 Task: Open Card Employee Safety Program in Board Website Content to Workspace App Development and add a team member Softage.1@softage.net, a label Blue, a checklist Event Sponsorship, an attachment from your computer, a color Blue and finally, add a card description 'Plan and execute company team-building retreat with a focus on personal growth' and a comment 'Given the potential impact of this task on our company competitive position, let us ensure that we approach it with a sense of strategic thinking and planning.'. Add a start date 'Jan 01, 1900' with a due date 'Jan 08, 1900'
Action: Mouse moved to (74, 350)
Screenshot: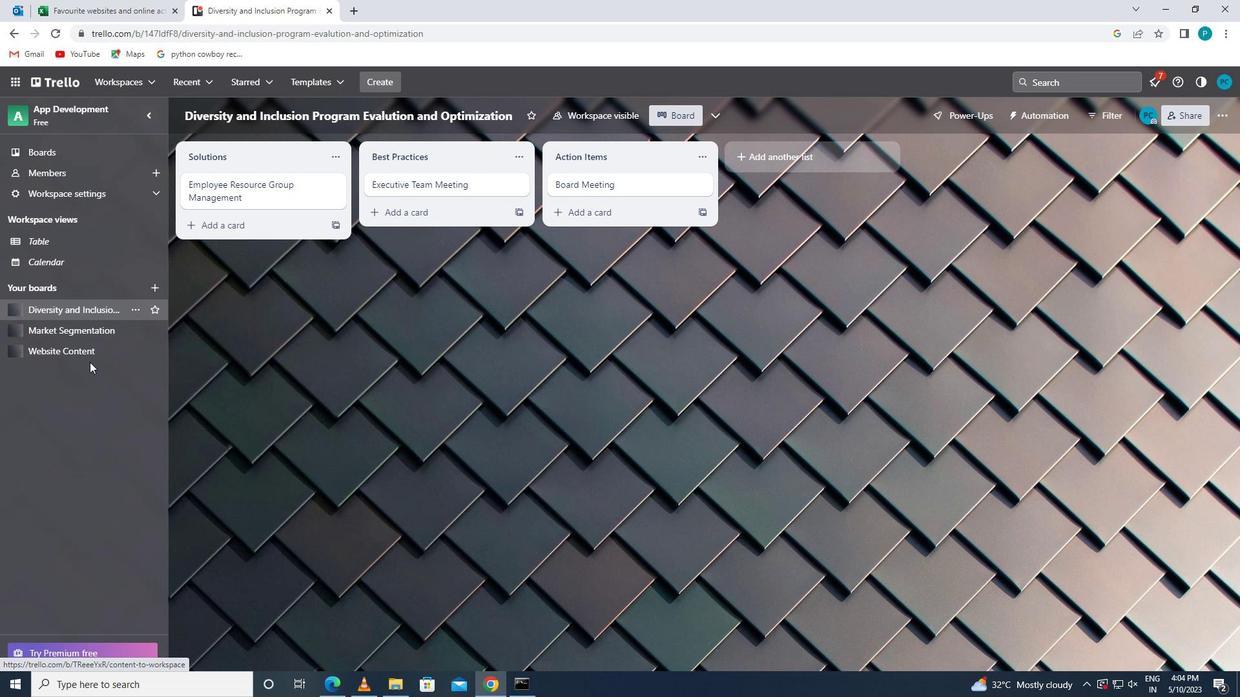 
Action: Mouse pressed left at (74, 350)
Screenshot: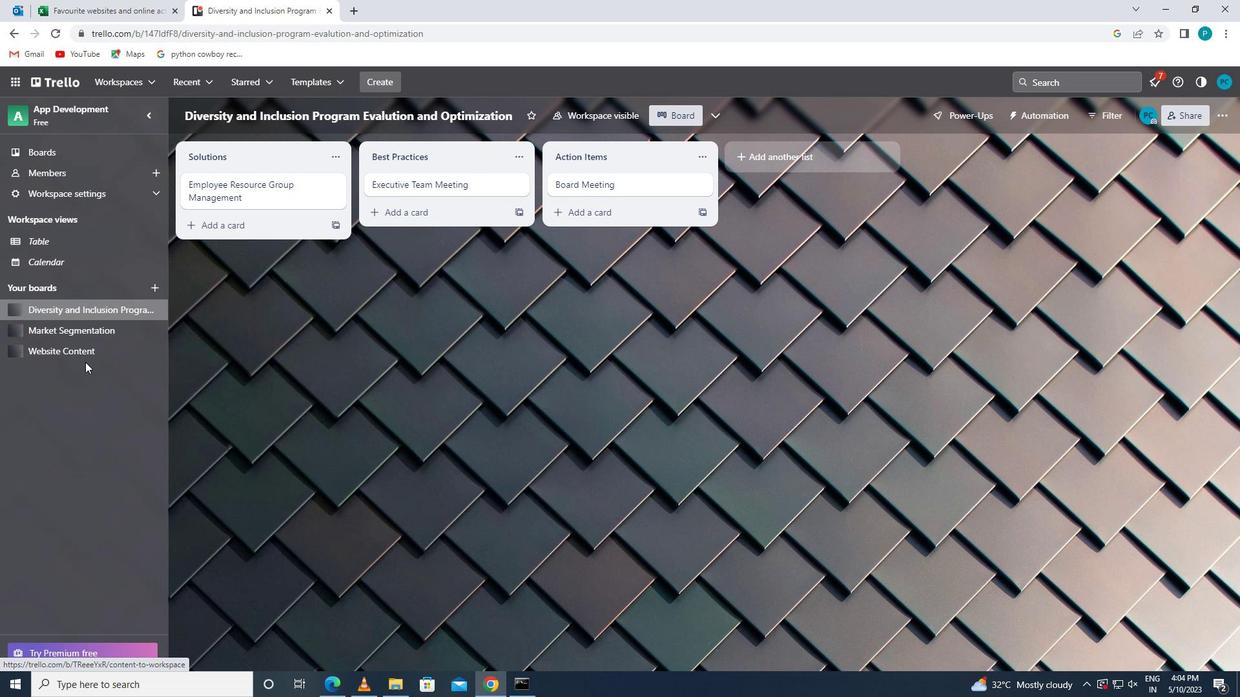 
Action: Mouse moved to (237, 193)
Screenshot: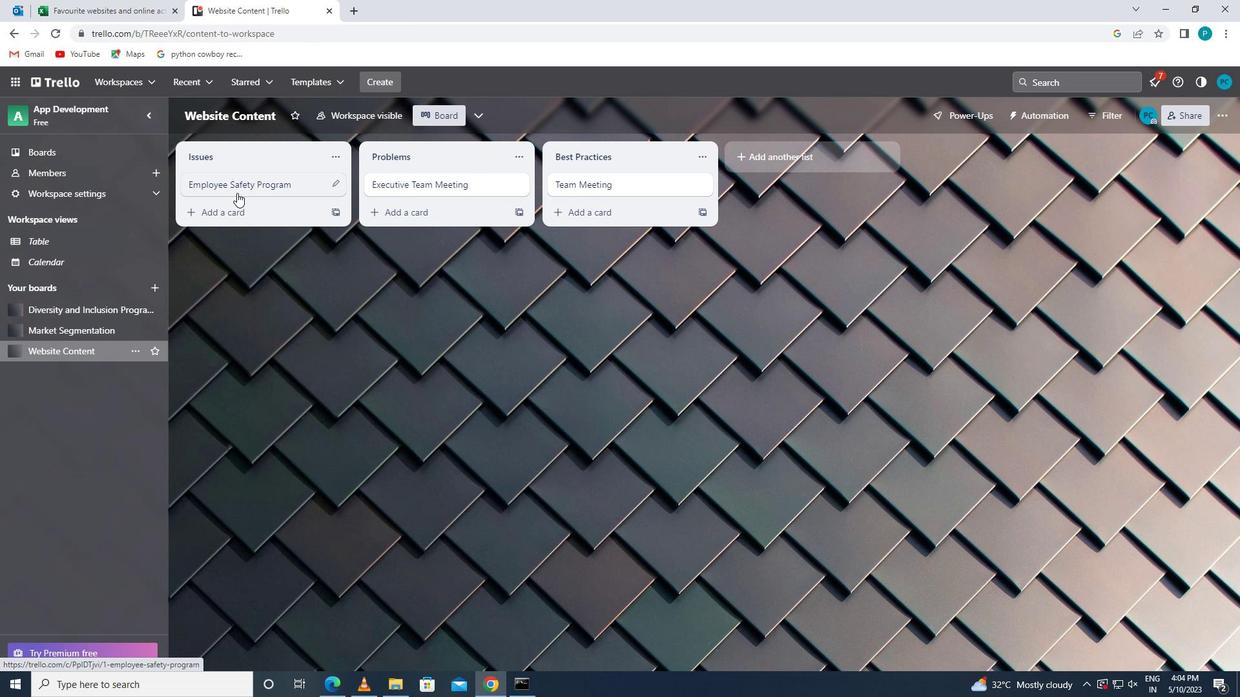 
Action: Mouse pressed left at (237, 193)
Screenshot: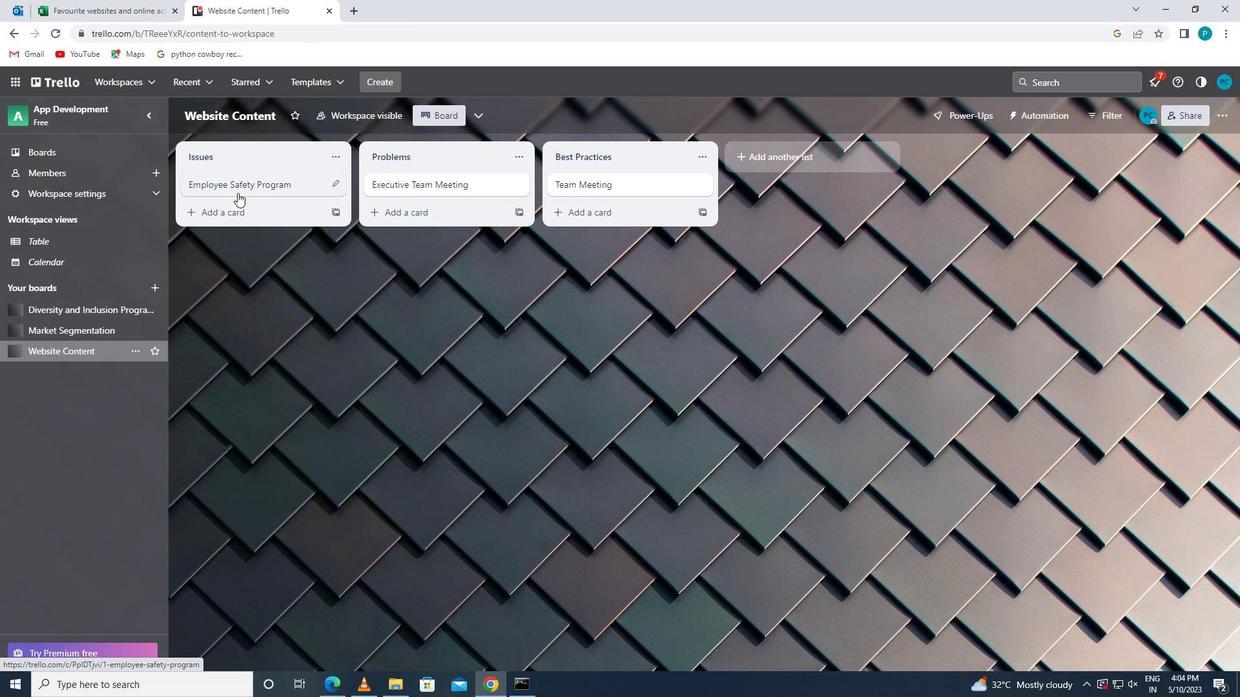 
Action: Mouse moved to (789, 180)
Screenshot: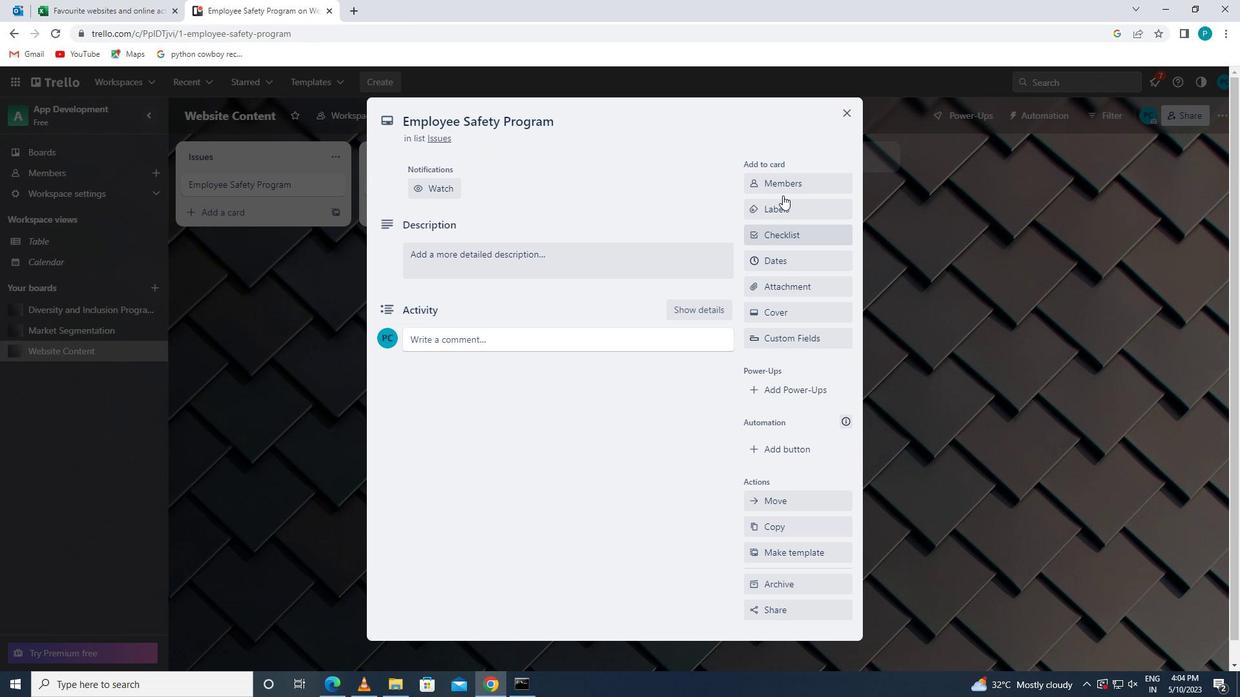 
Action: Mouse pressed left at (789, 180)
Screenshot: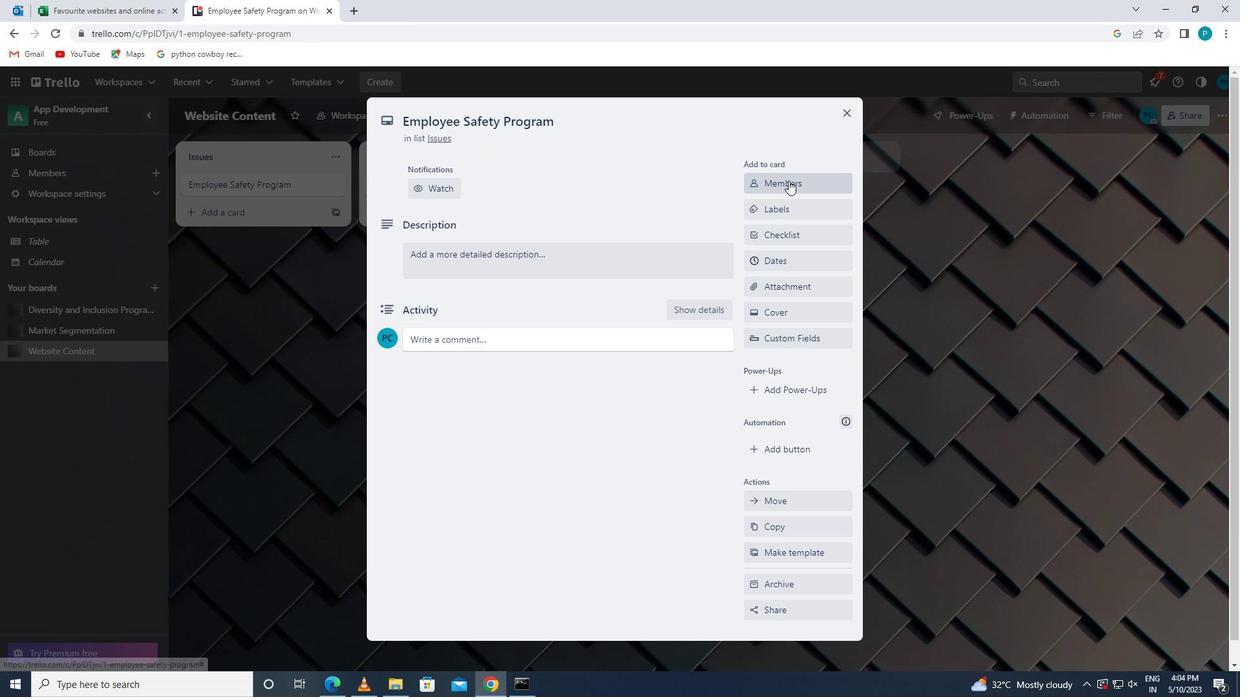 
Action: Key pressed <Key.caps_lock>s<Key.caps_lock>oftge
Screenshot: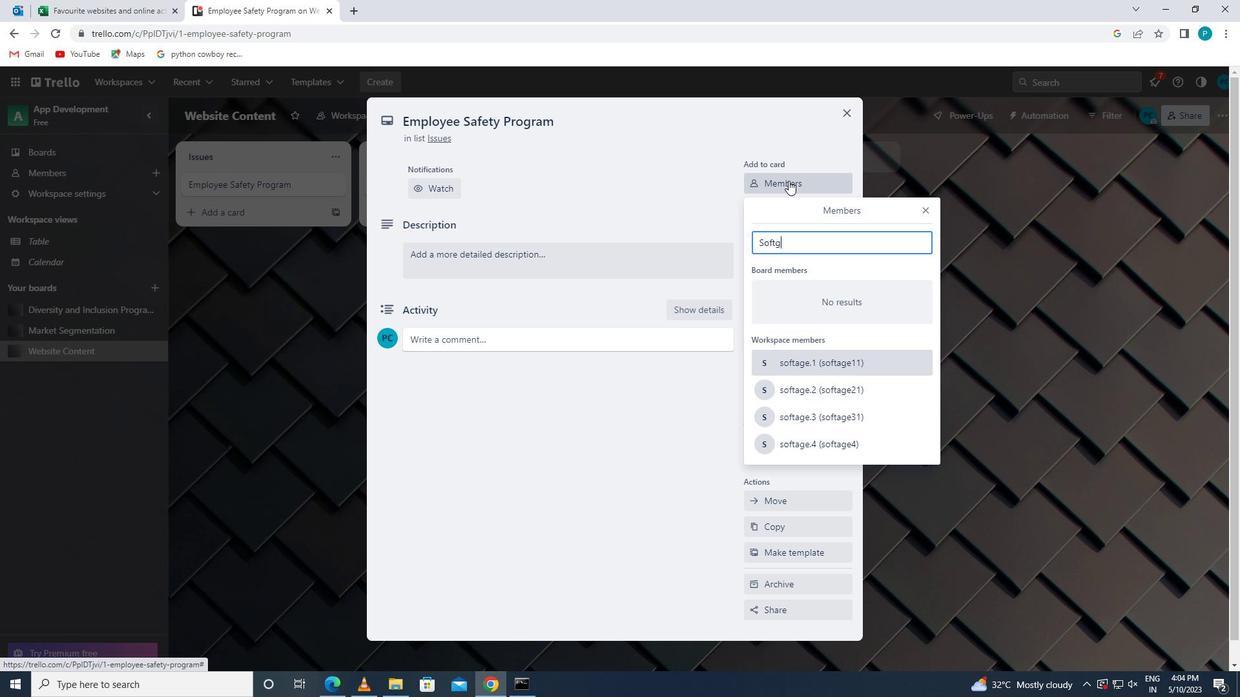
Action: Mouse moved to (774, 242)
Screenshot: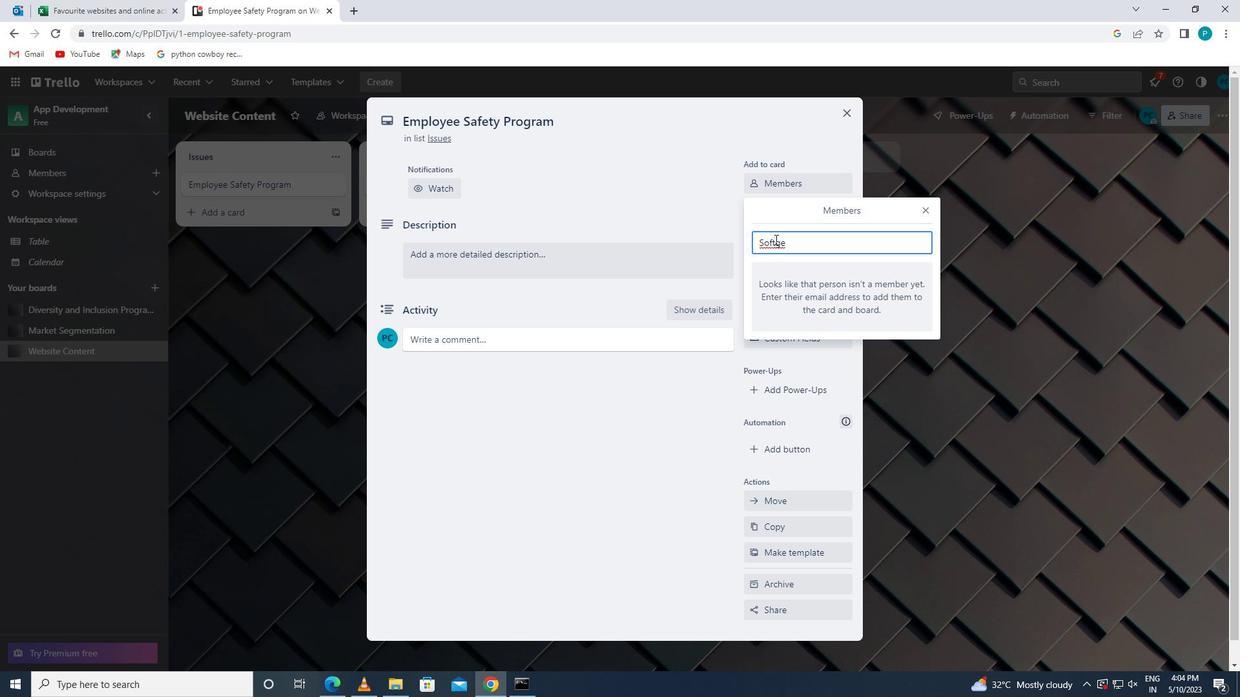 
Action: Mouse pressed left at (774, 242)
Screenshot: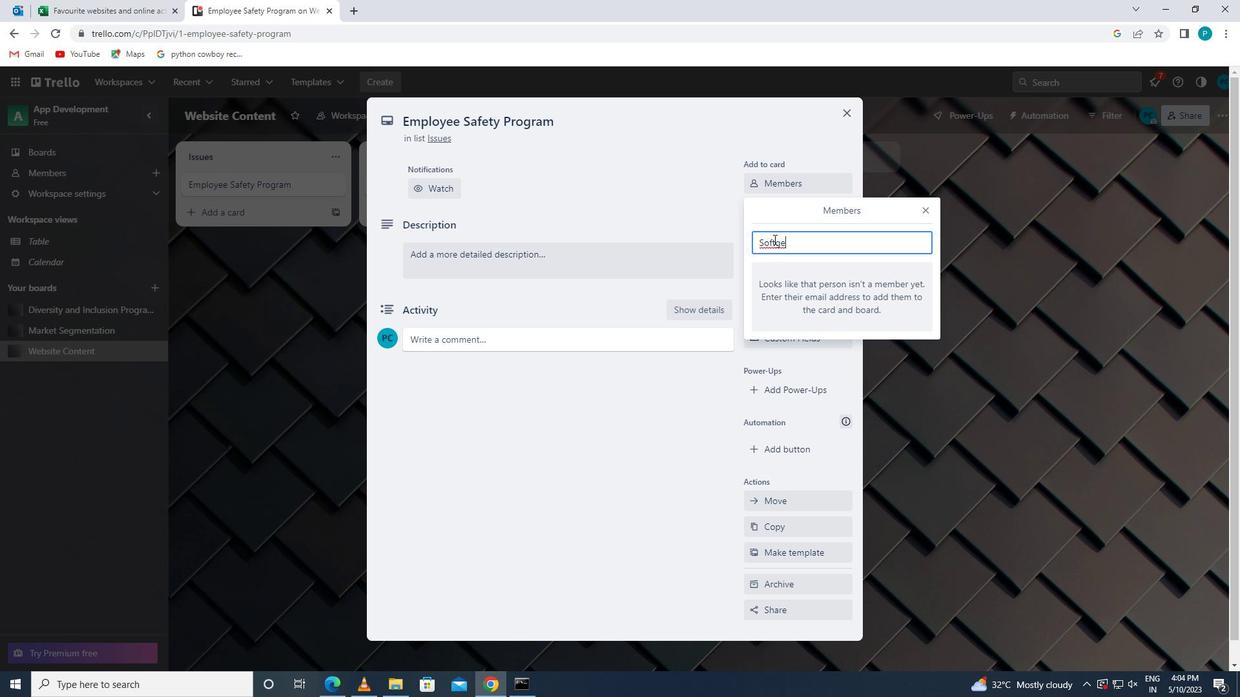 
Action: Key pressed a
Screenshot: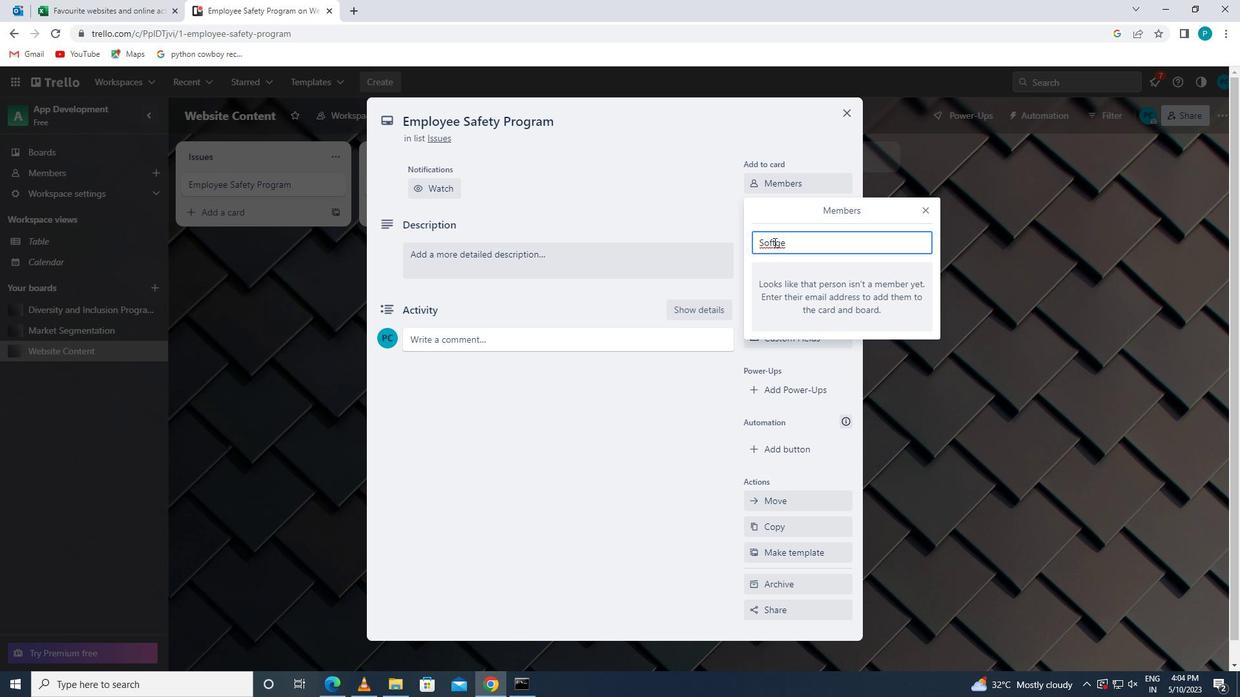 
Action: Mouse moved to (801, 366)
Screenshot: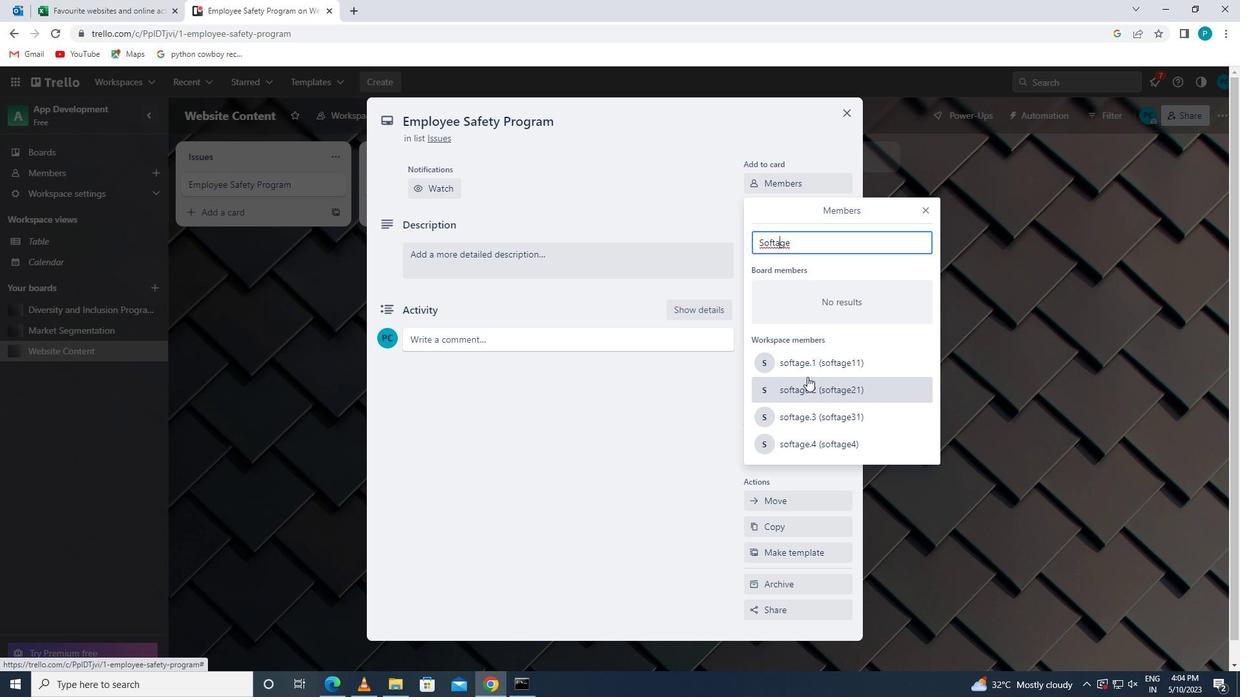
Action: Mouse pressed left at (801, 366)
Screenshot: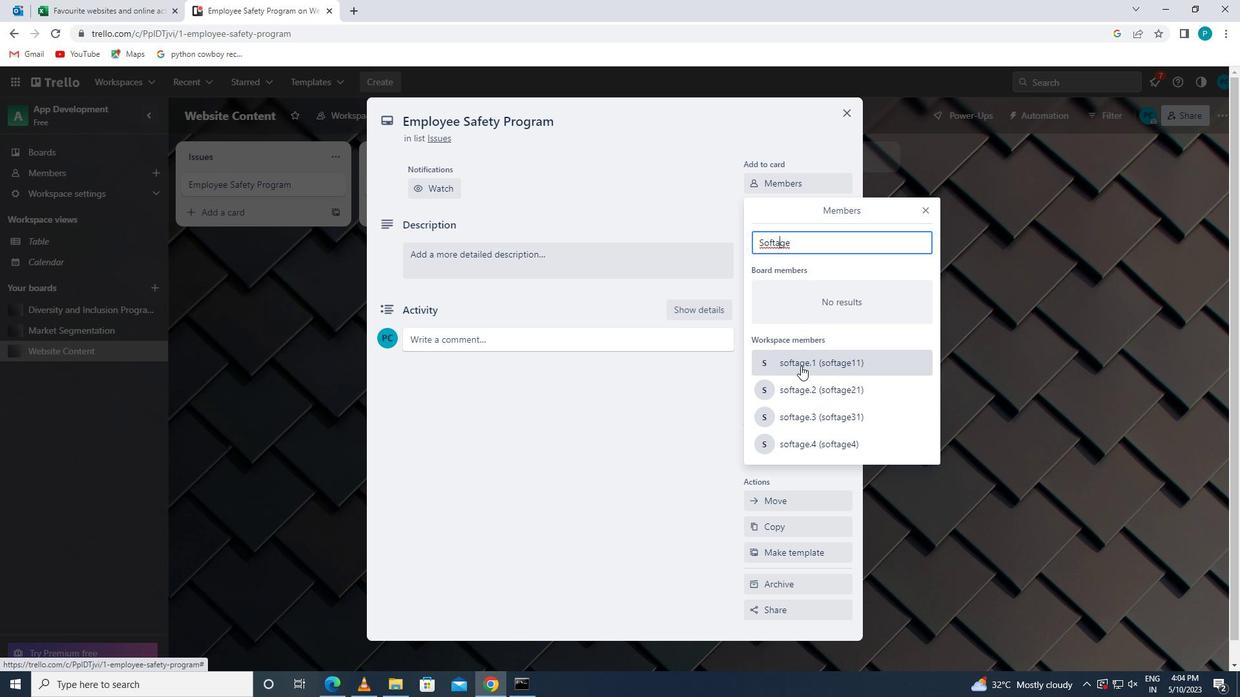 
Action: Mouse moved to (926, 209)
Screenshot: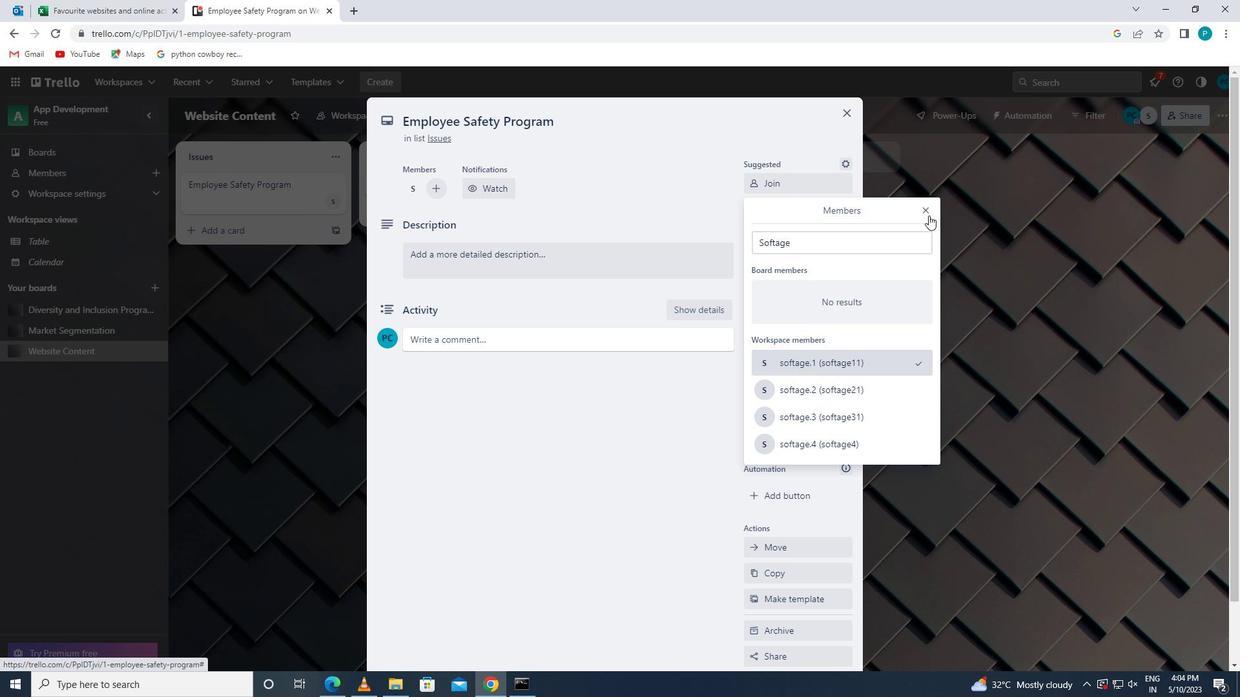 
Action: Mouse pressed left at (926, 209)
Screenshot: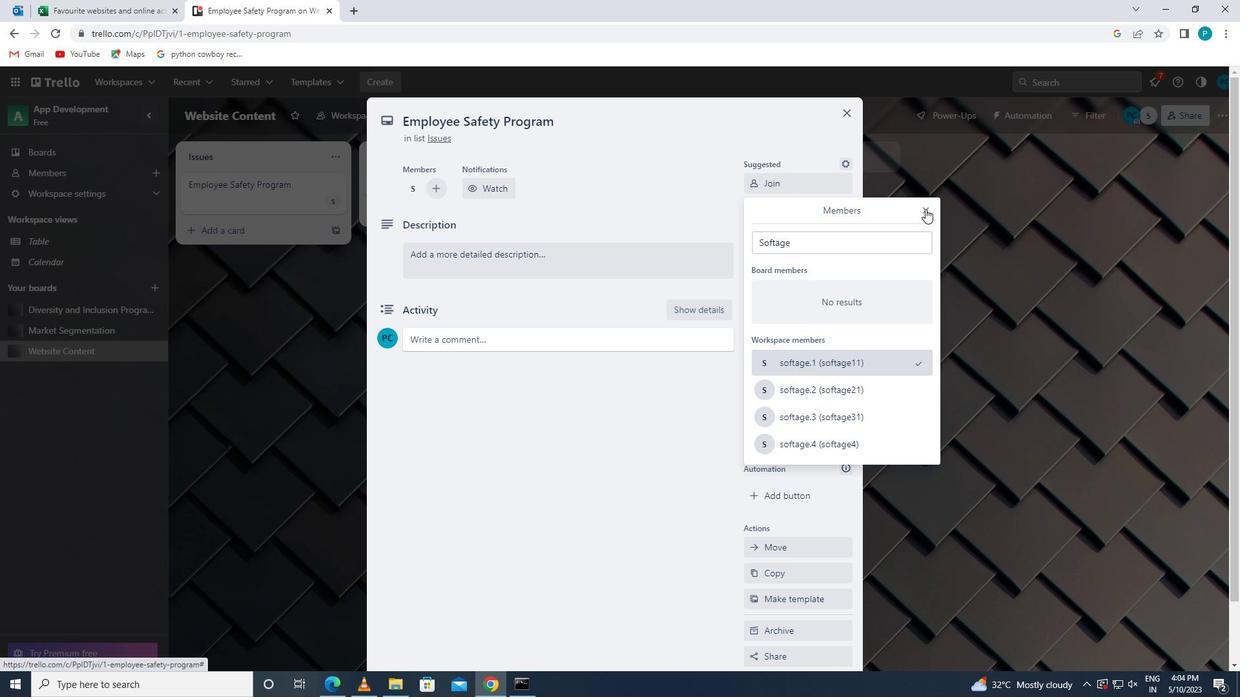 
Action: Mouse moved to (781, 260)
Screenshot: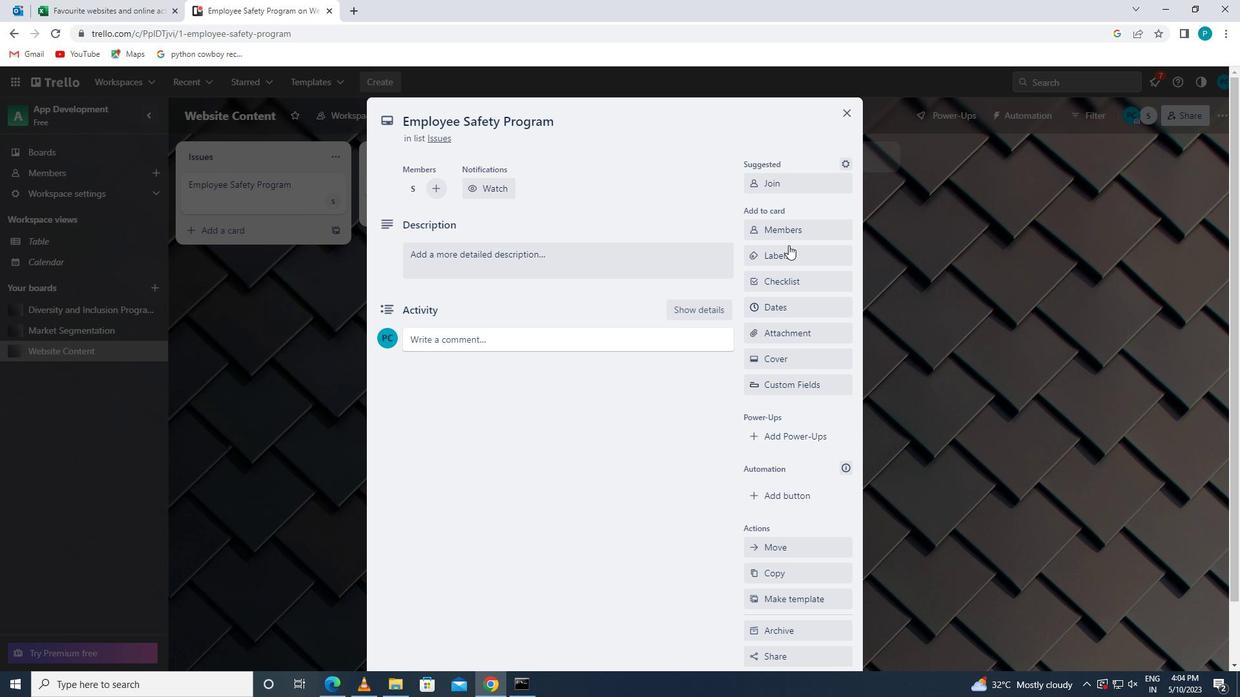 
Action: Mouse pressed left at (781, 260)
Screenshot: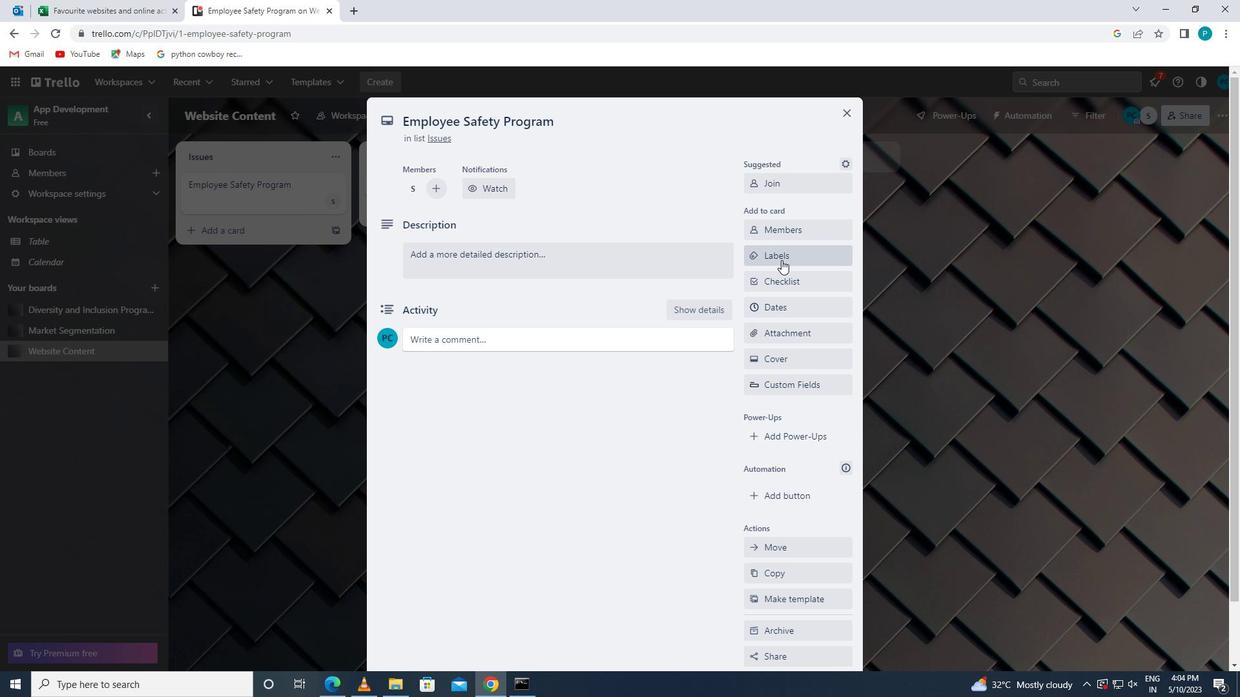 
Action: Mouse moved to (844, 508)
Screenshot: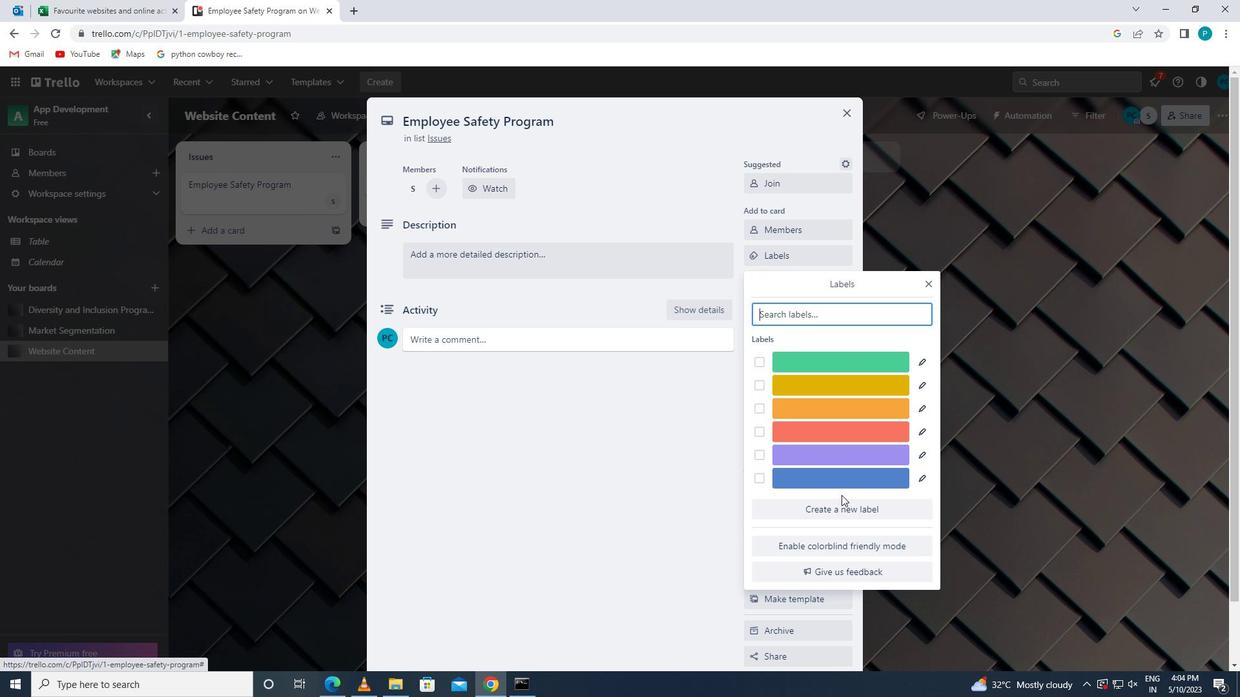 
Action: Mouse pressed left at (844, 508)
Screenshot: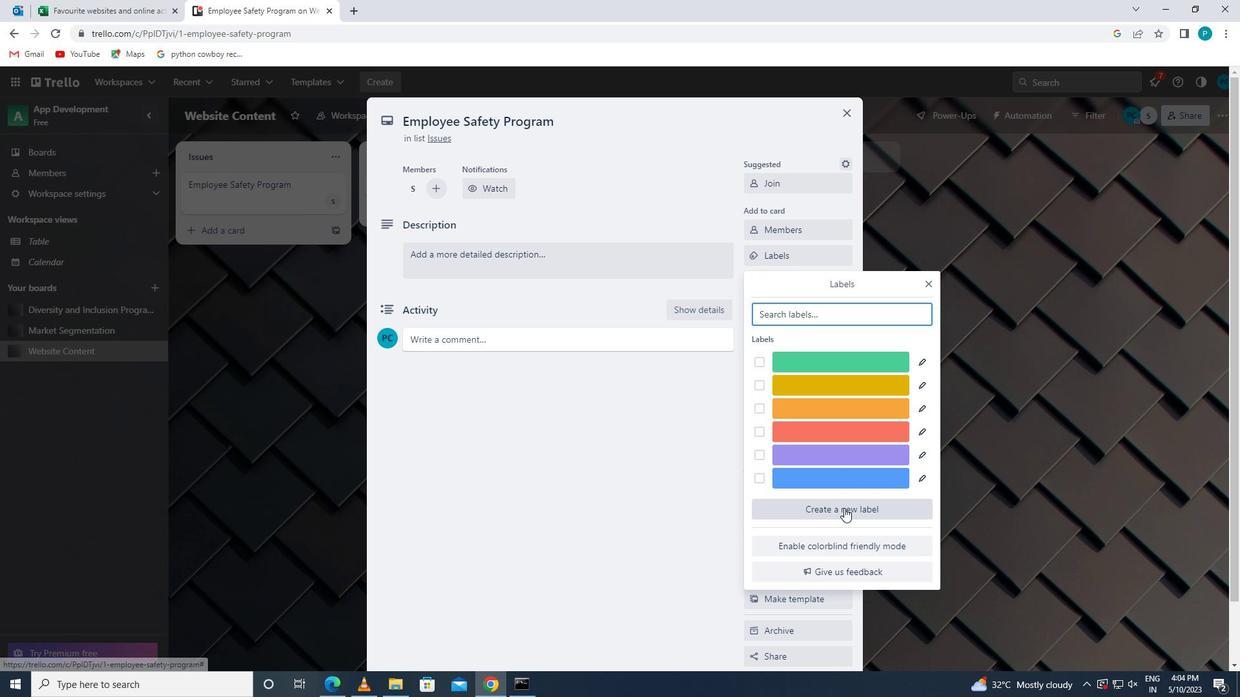 
Action: Mouse moved to (774, 544)
Screenshot: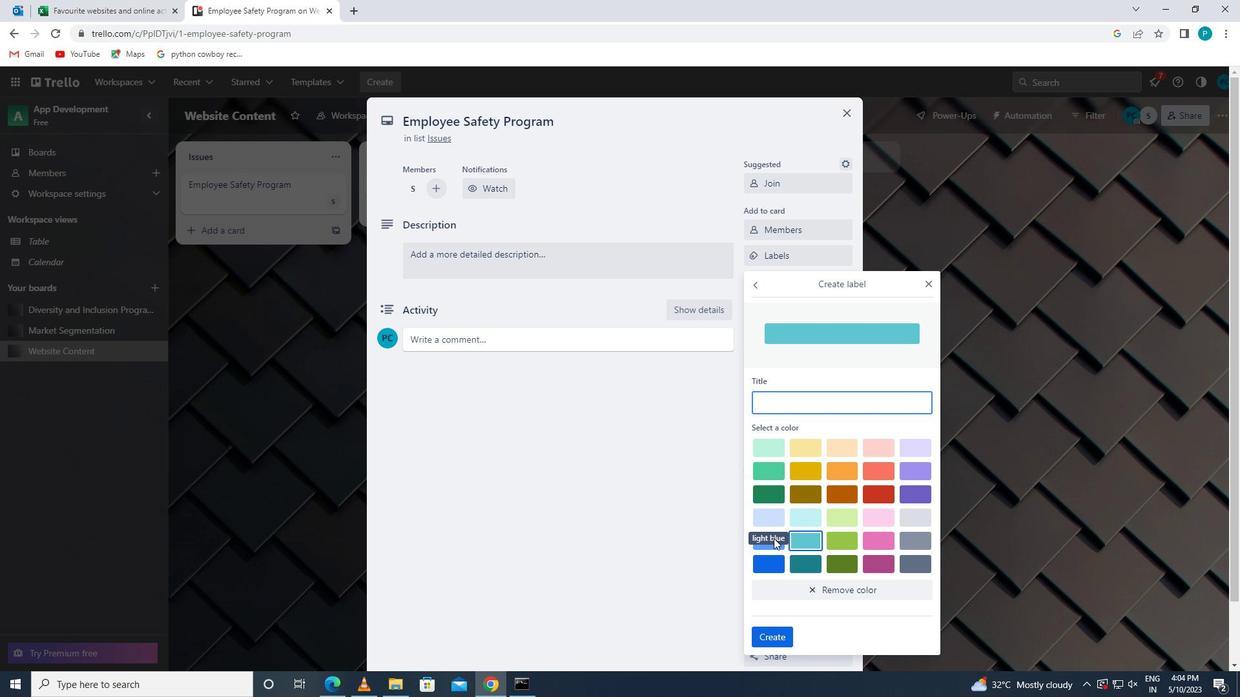 
Action: Mouse pressed left at (774, 544)
Screenshot: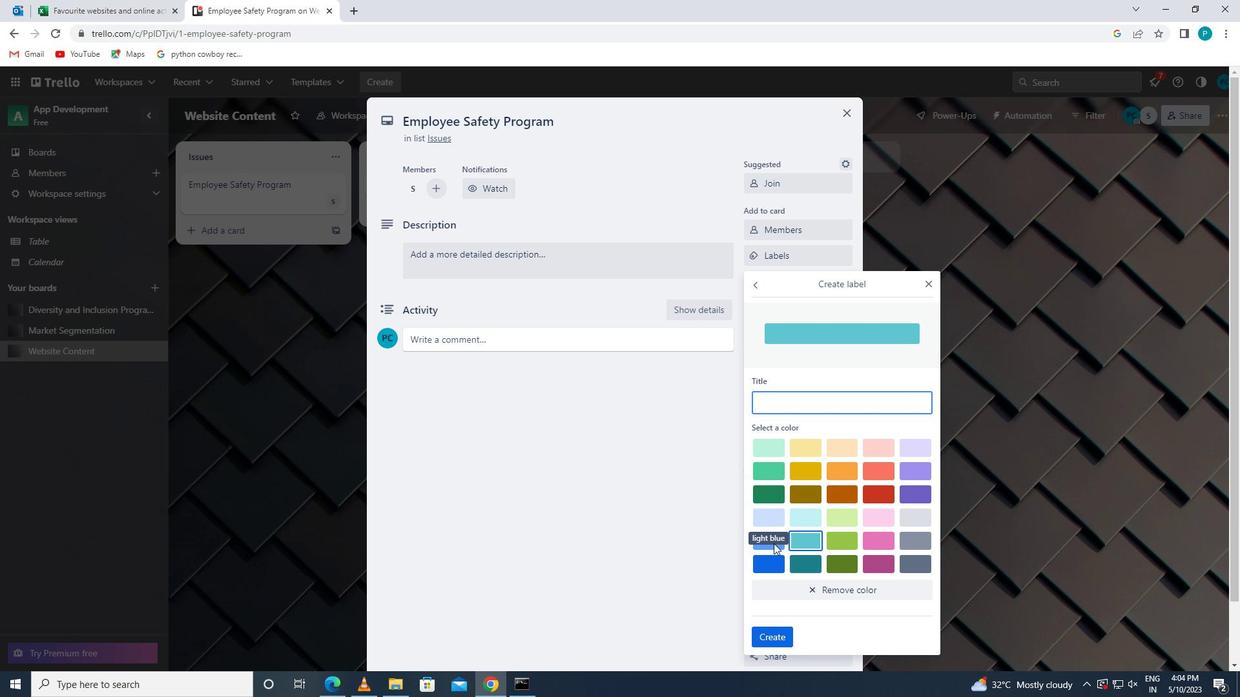 
Action: Mouse moved to (762, 540)
Screenshot: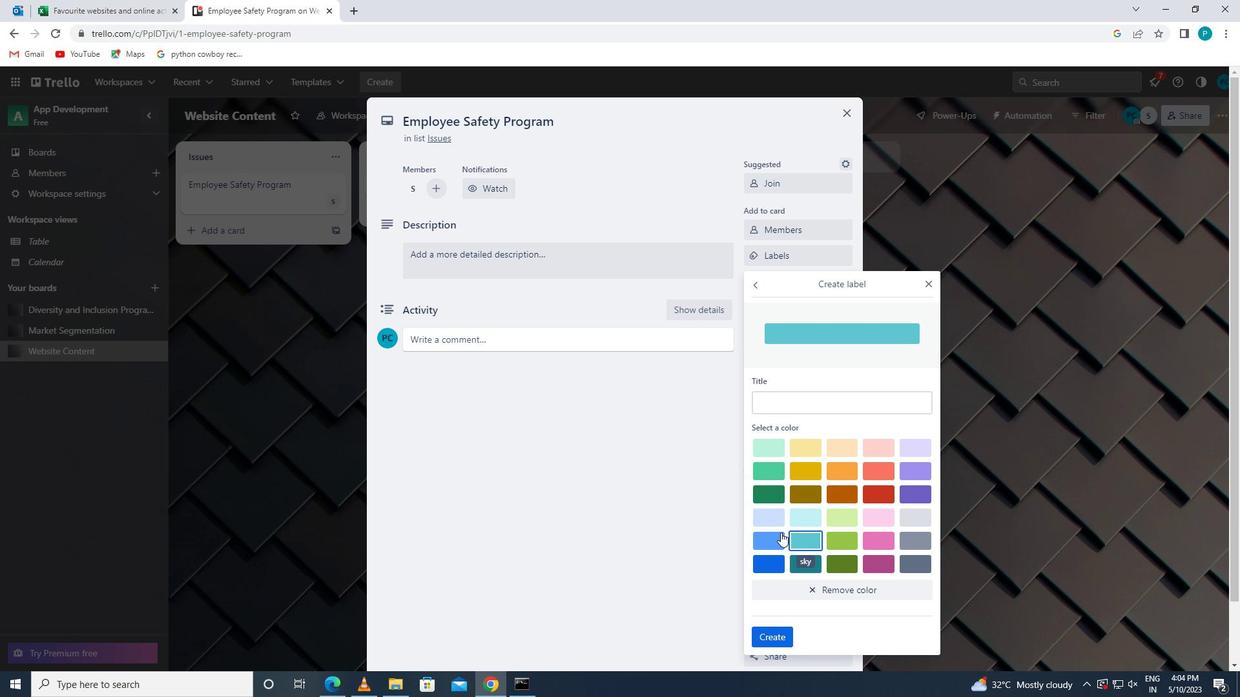 
Action: Mouse pressed left at (762, 540)
Screenshot: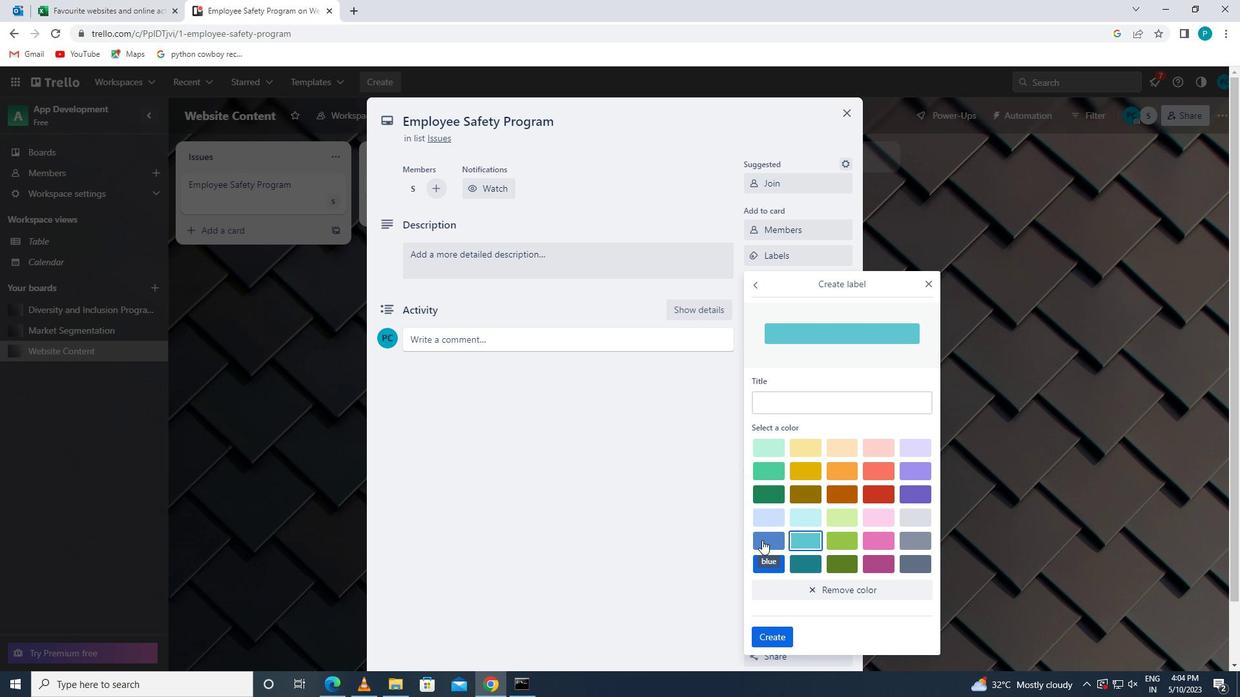 
Action: Mouse moved to (774, 631)
Screenshot: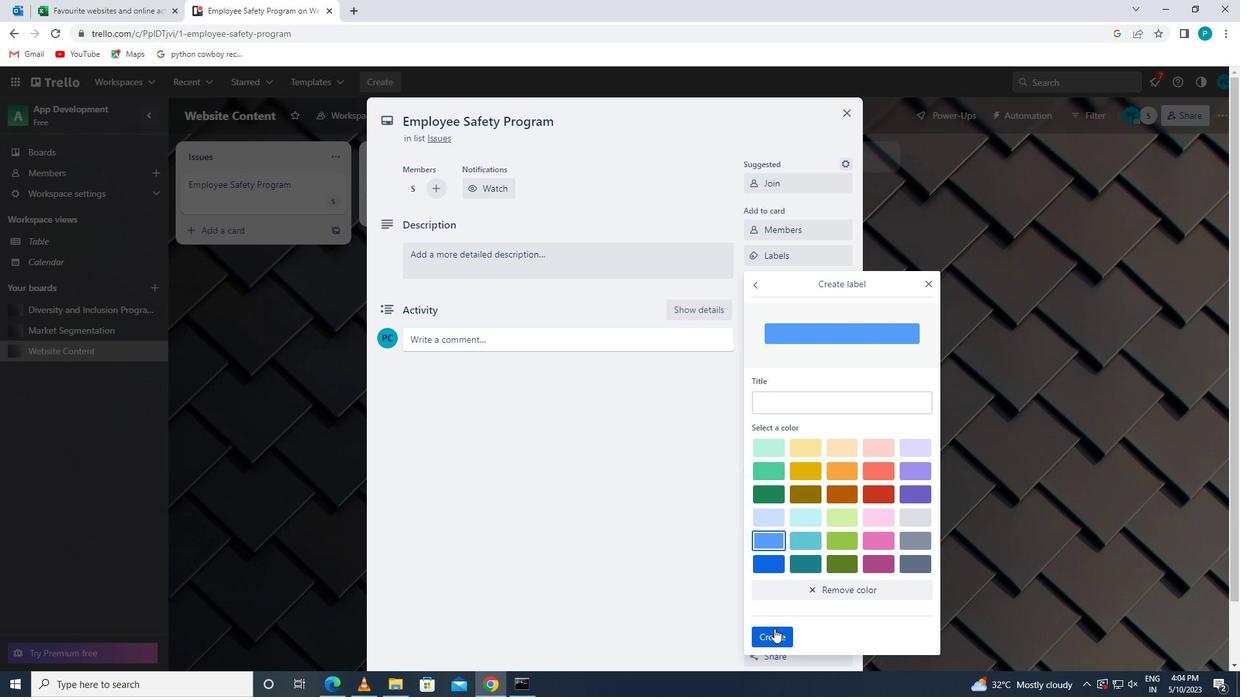
Action: Mouse pressed left at (774, 631)
Screenshot: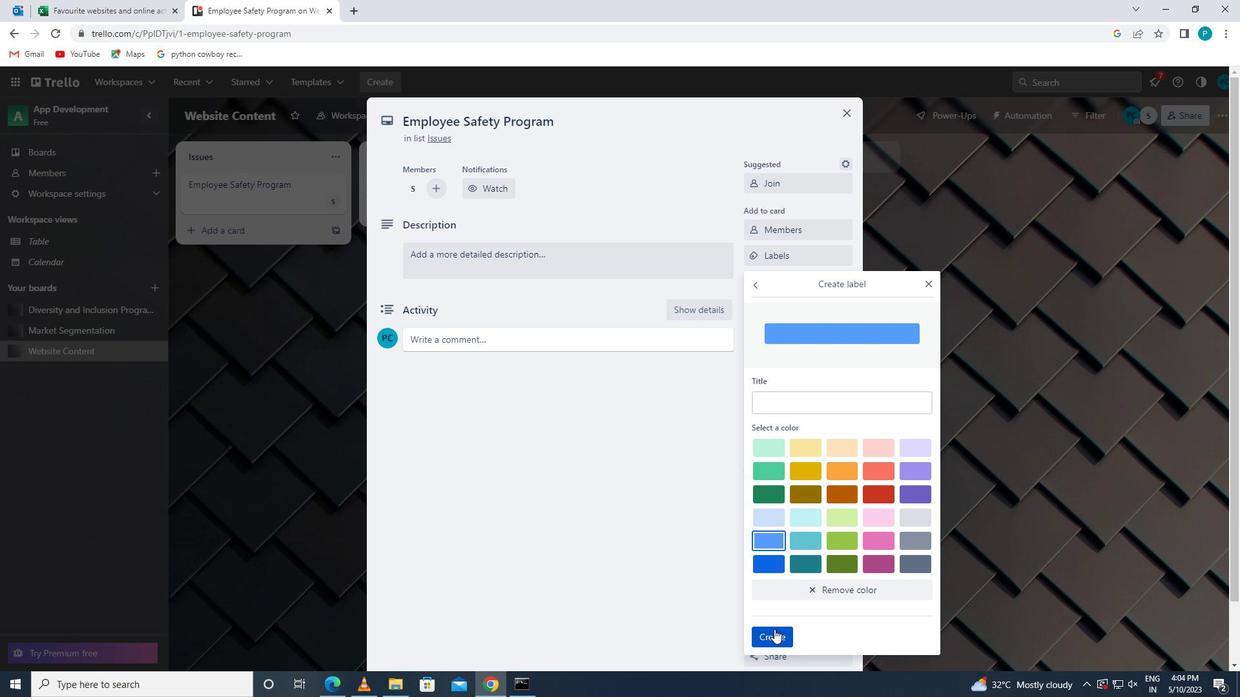 
Action: Mouse moved to (928, 279)
Screenshot: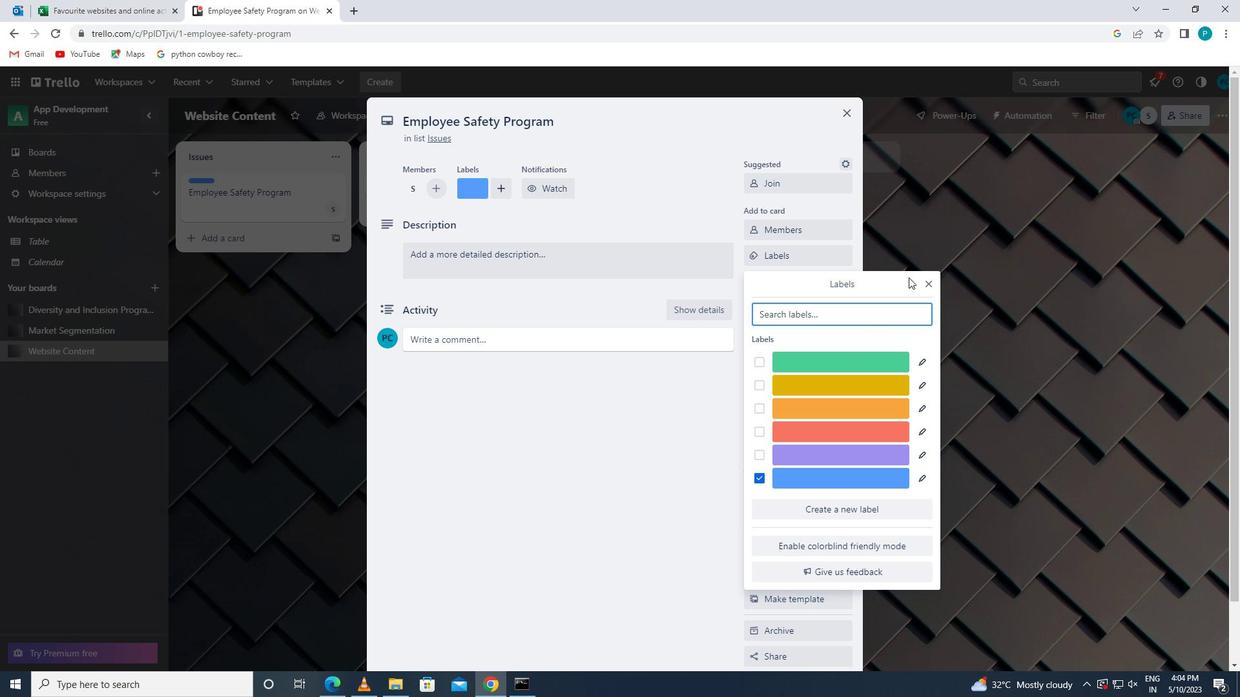 
Action: Mouse pressed left at (928, 279)
Screenshot: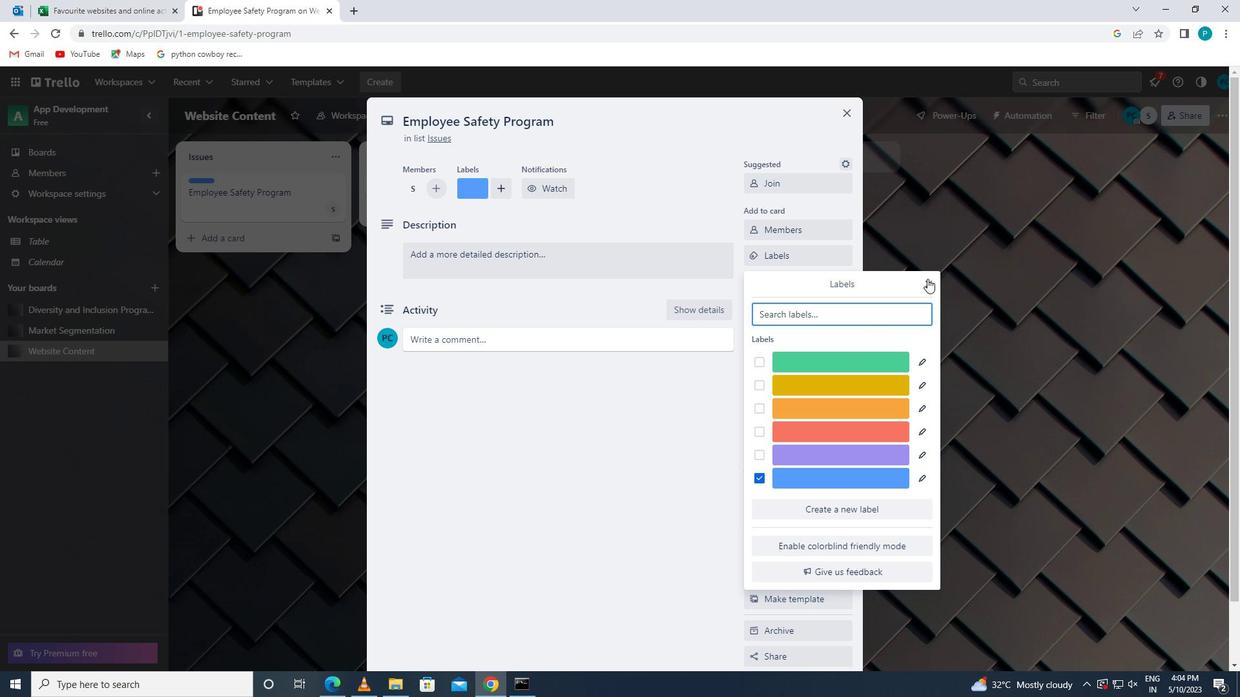 
Action: Mouse moved to (788, 283)
Screenshot: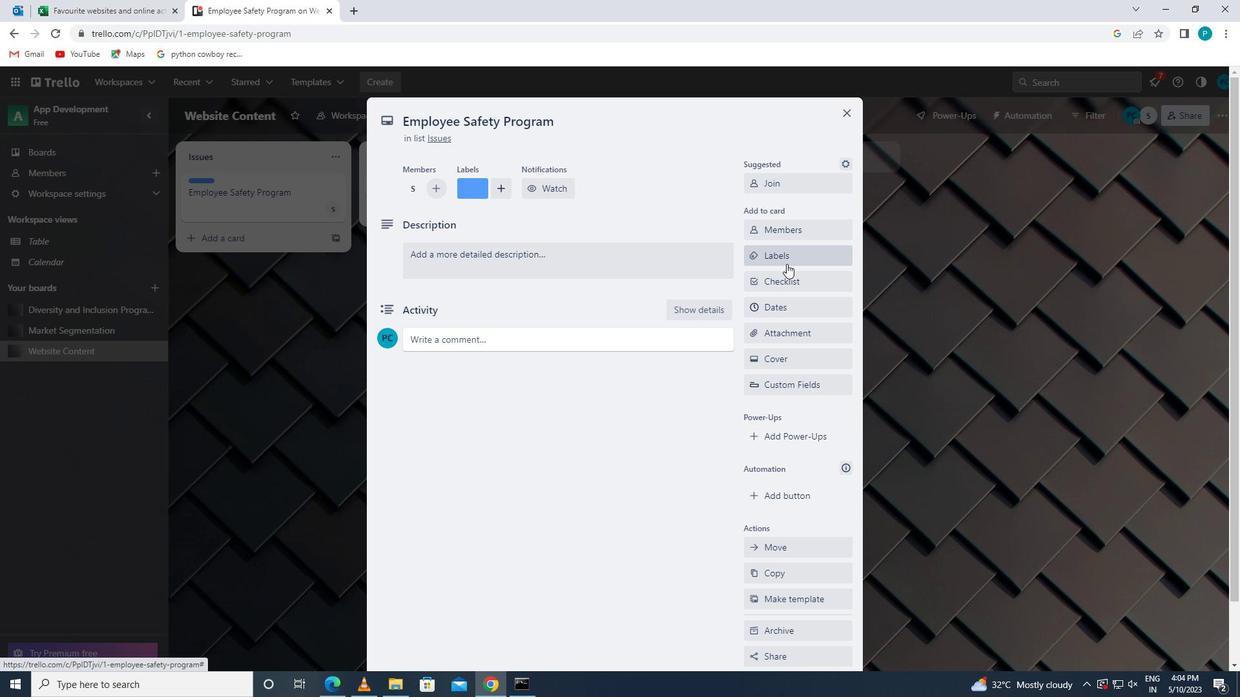 
Action: Mouse pressed left at (788, 283)
Screenshot: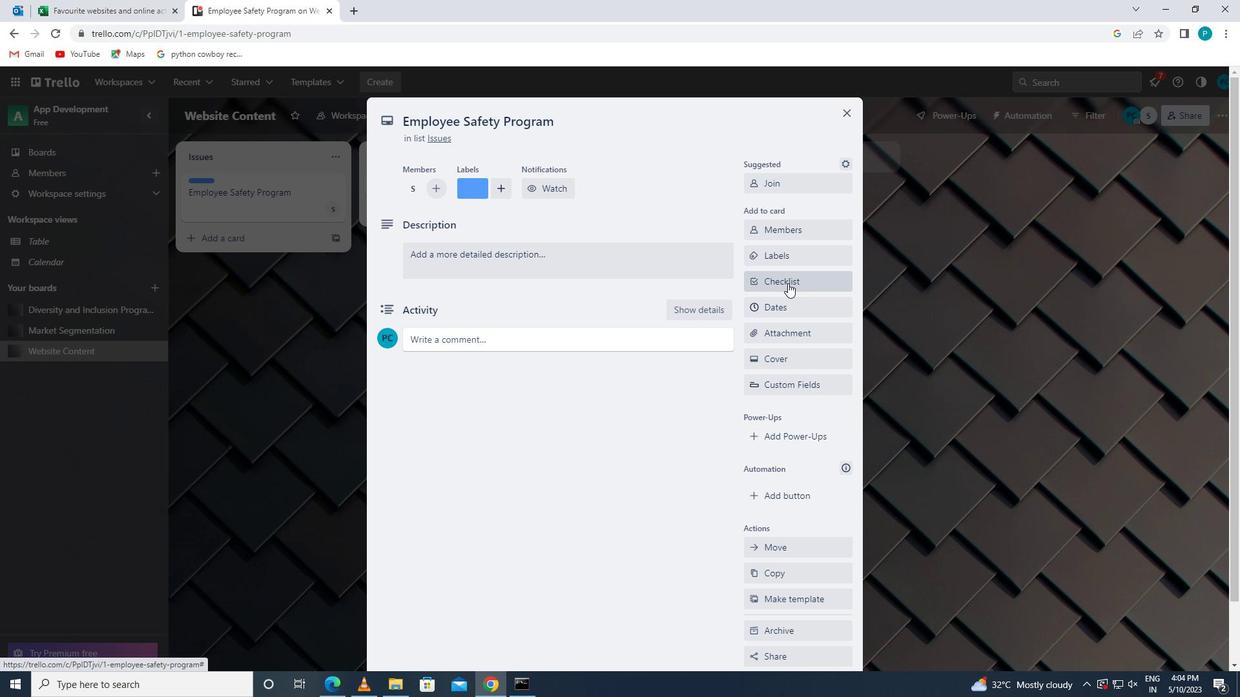 
Action: Key pressed <Key.caps_lock>e<Key.caps_lock>vent<Key.space><Key.caps_lock>s<Key.caps_lock>ponsorsg<Key.backspace>hip
Screenshot: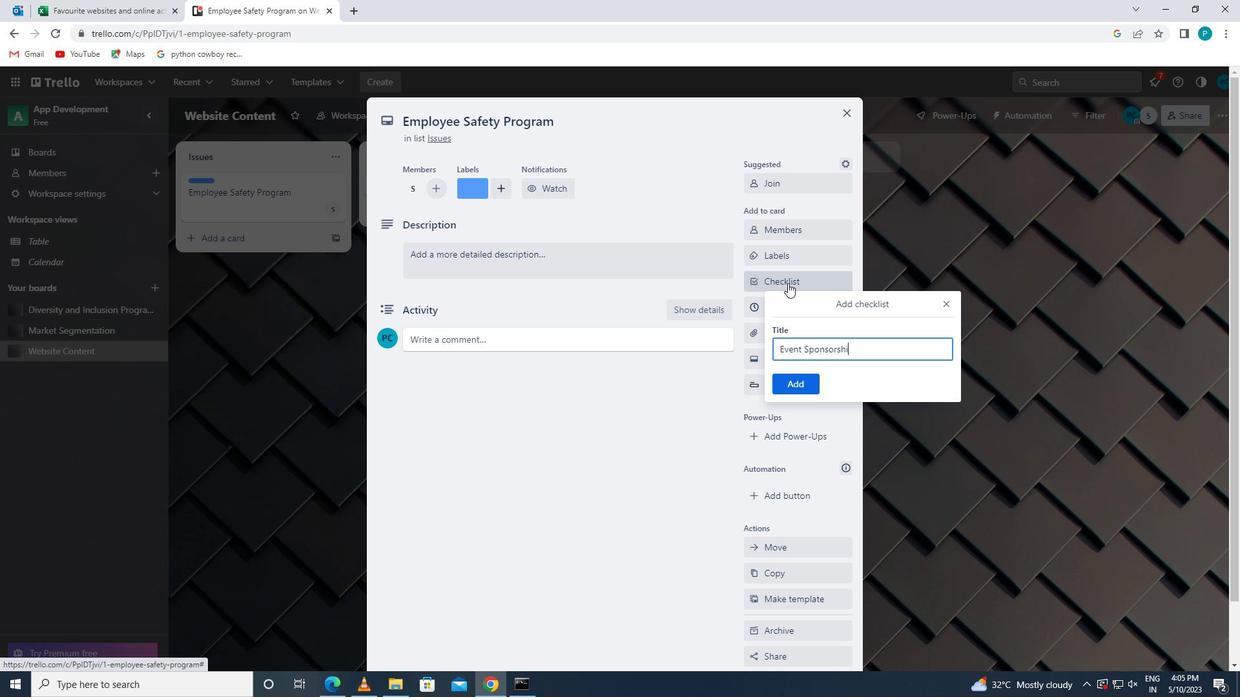 
Action: Mouse moved to (803, 377)
Screenshot: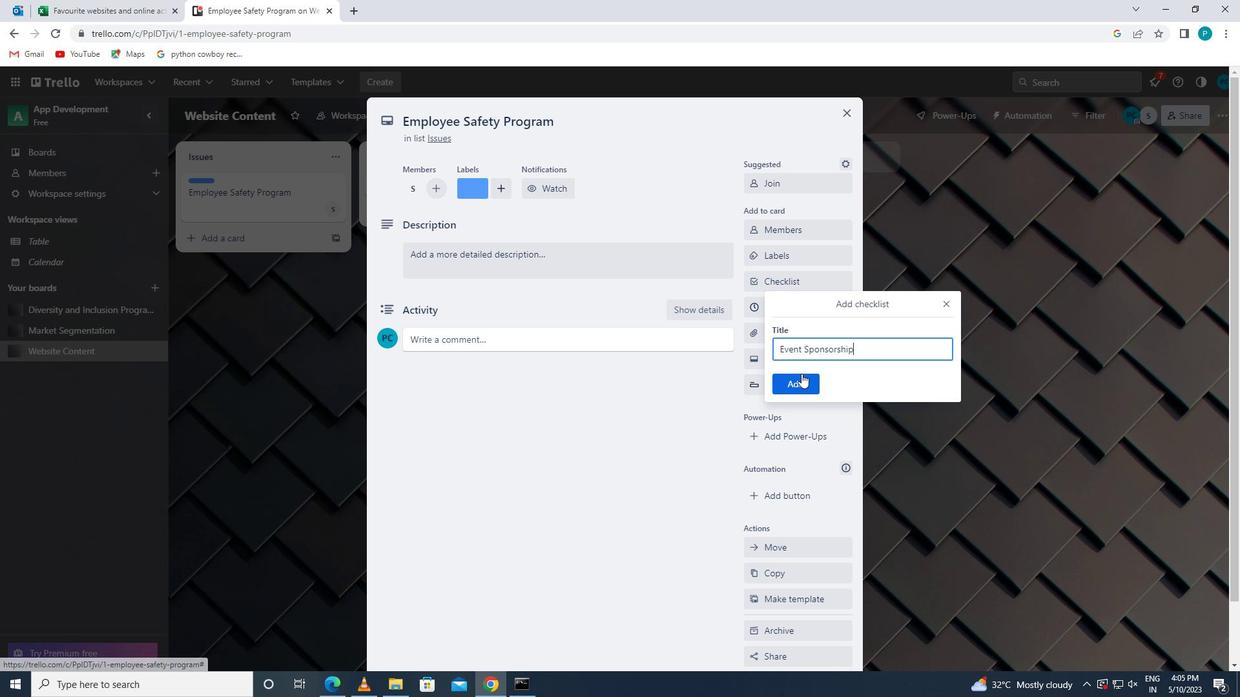 
Action: Mouse pressed left at (803, 377)
Screenshot: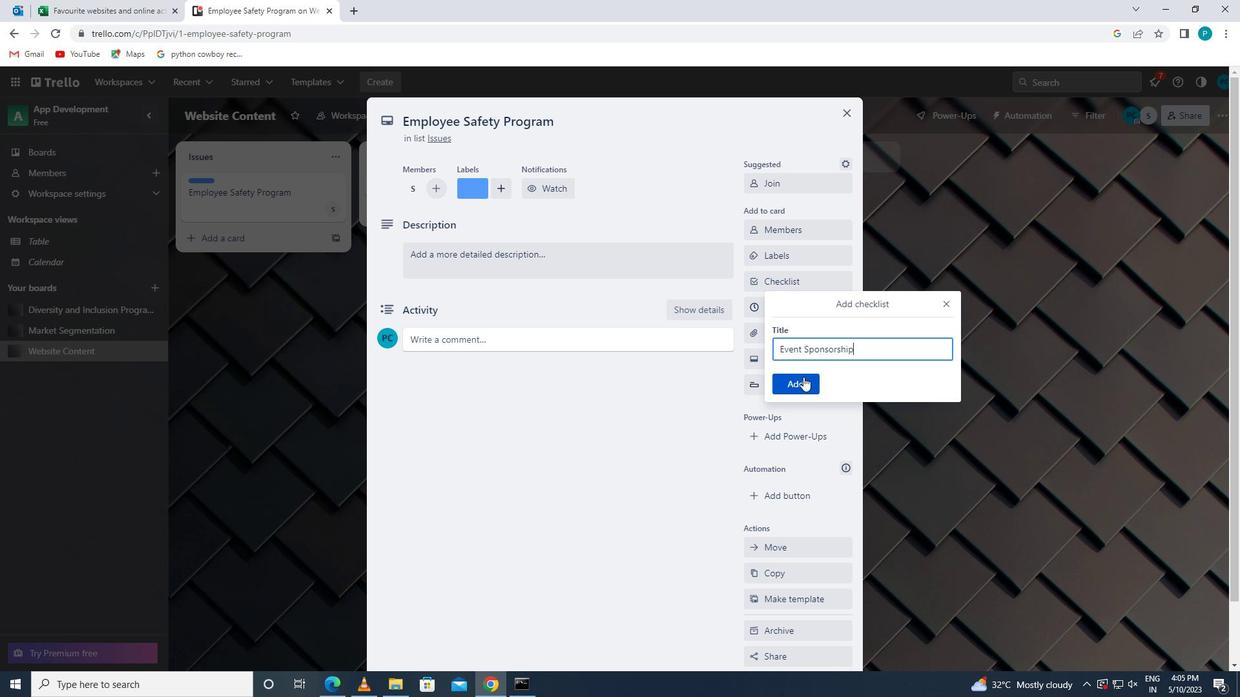 
Action: Mouse moved to (796, 329)
Screenshot: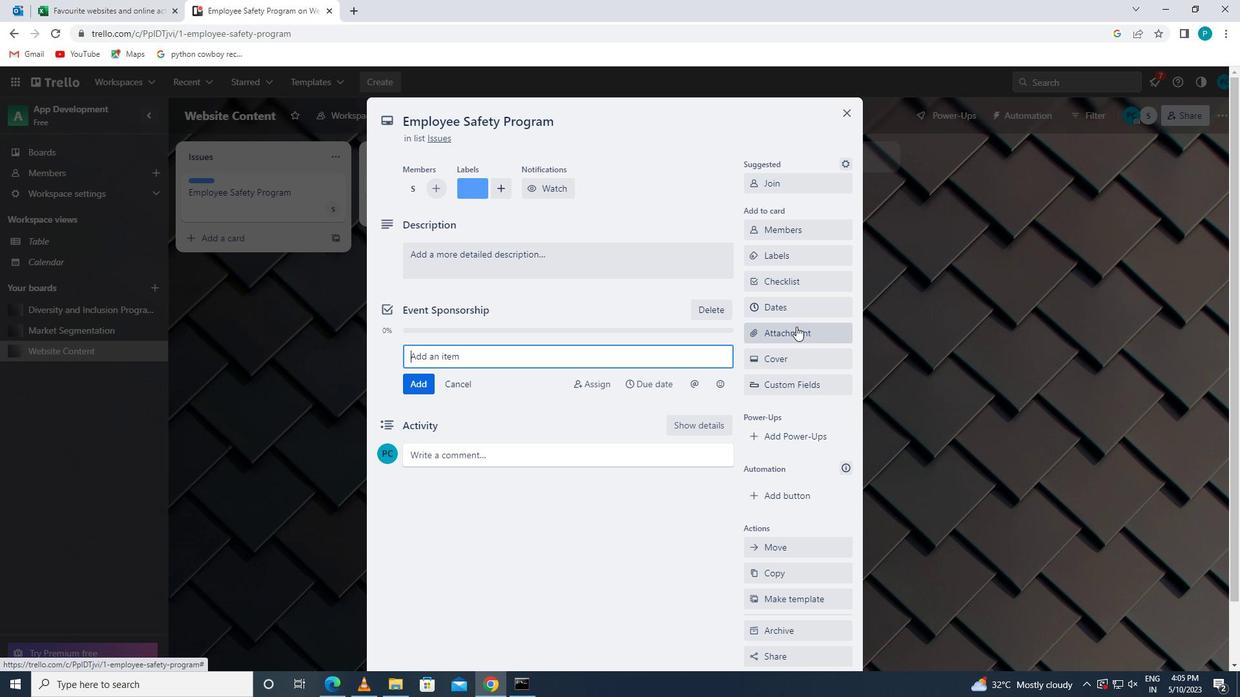 
Action: Mouse pressed left at (796, 329)
Screenshot: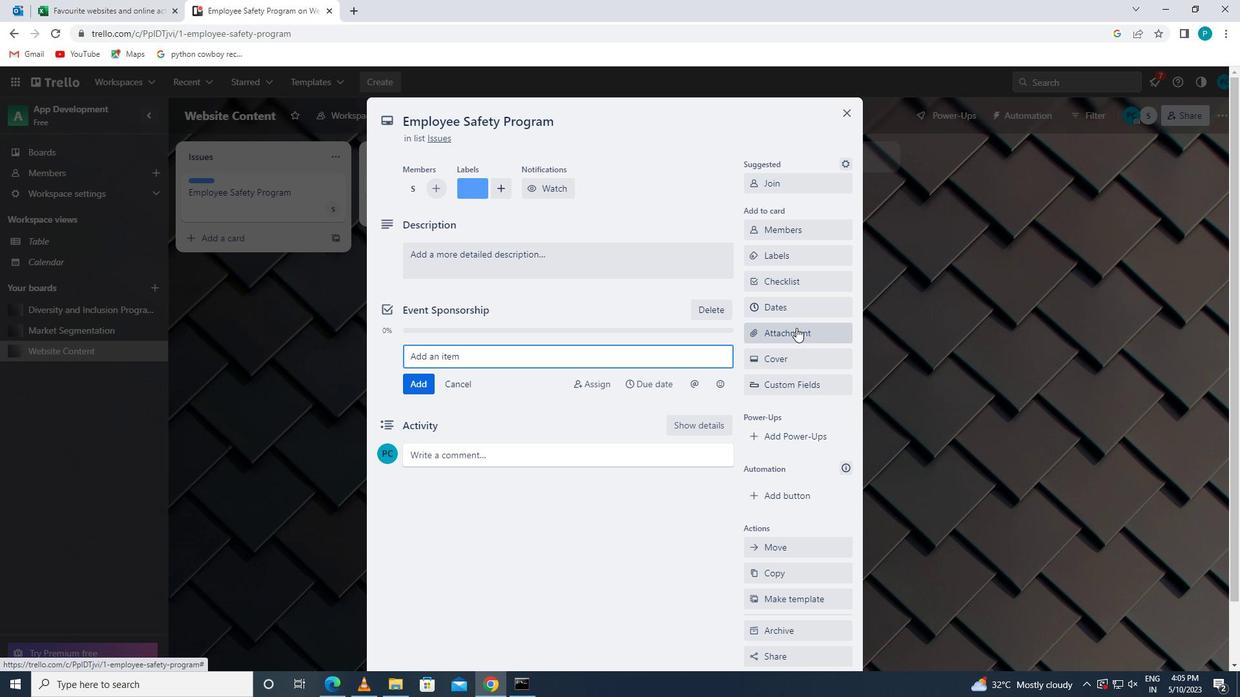 
Action: Mouse moved to (794, 381)
Screenshot: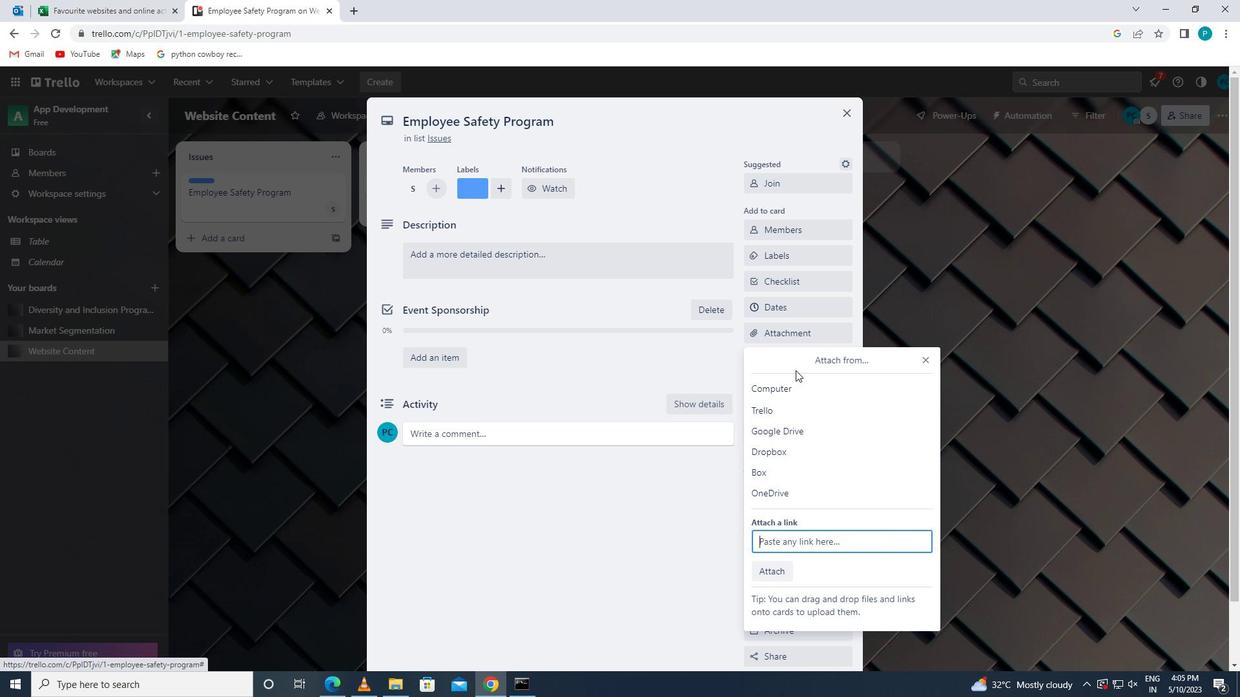 
Action: Mouse pressed left at (794, 381)
Screenshot: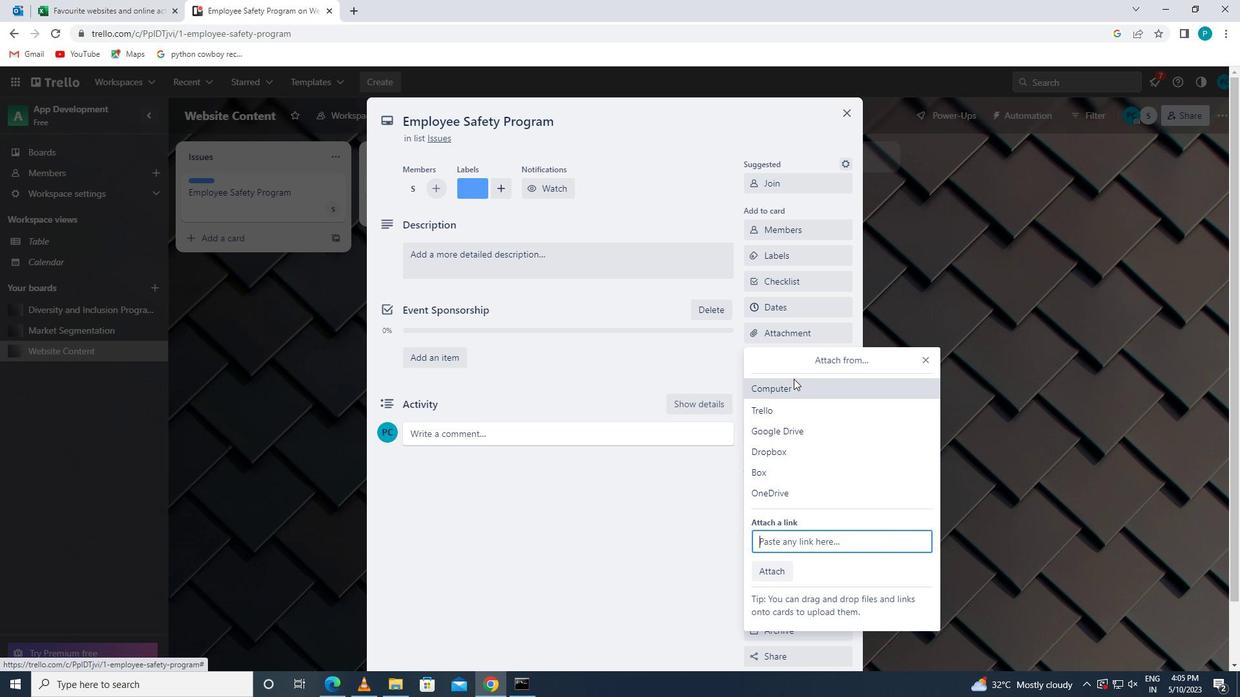 
Action: Mouse moved to (148, 92)
Screenshot: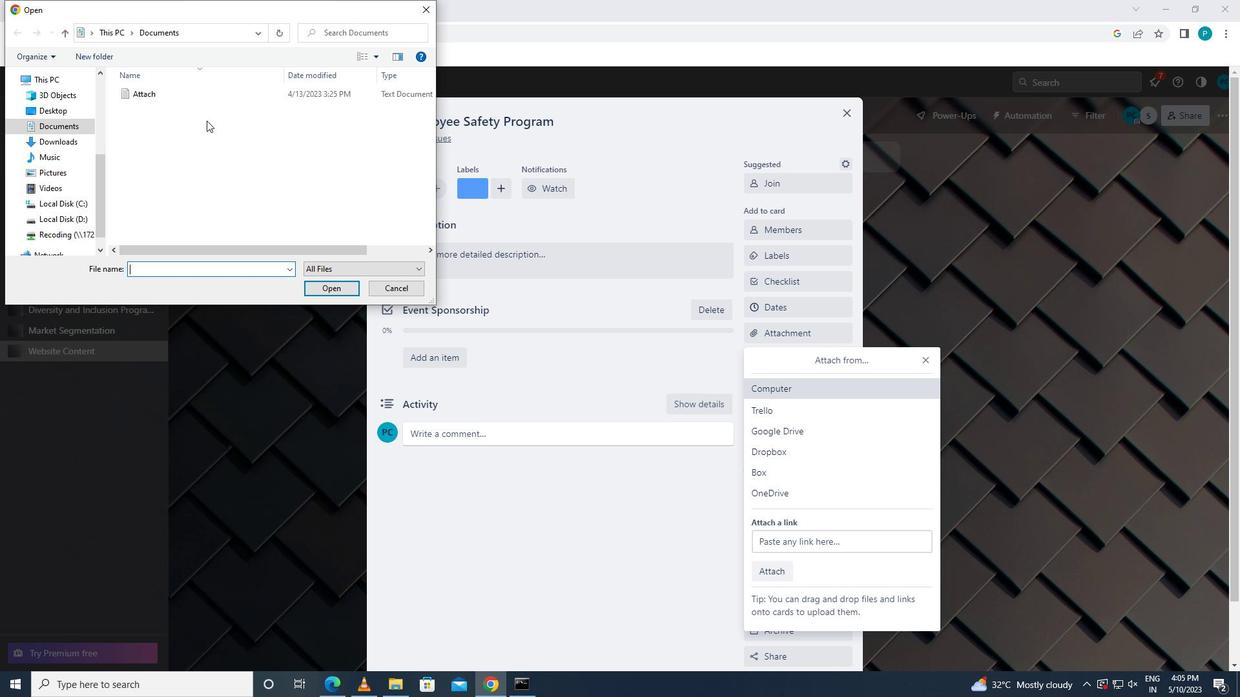 
Action: Mouse pressed left at (148, 92)
Screenshot: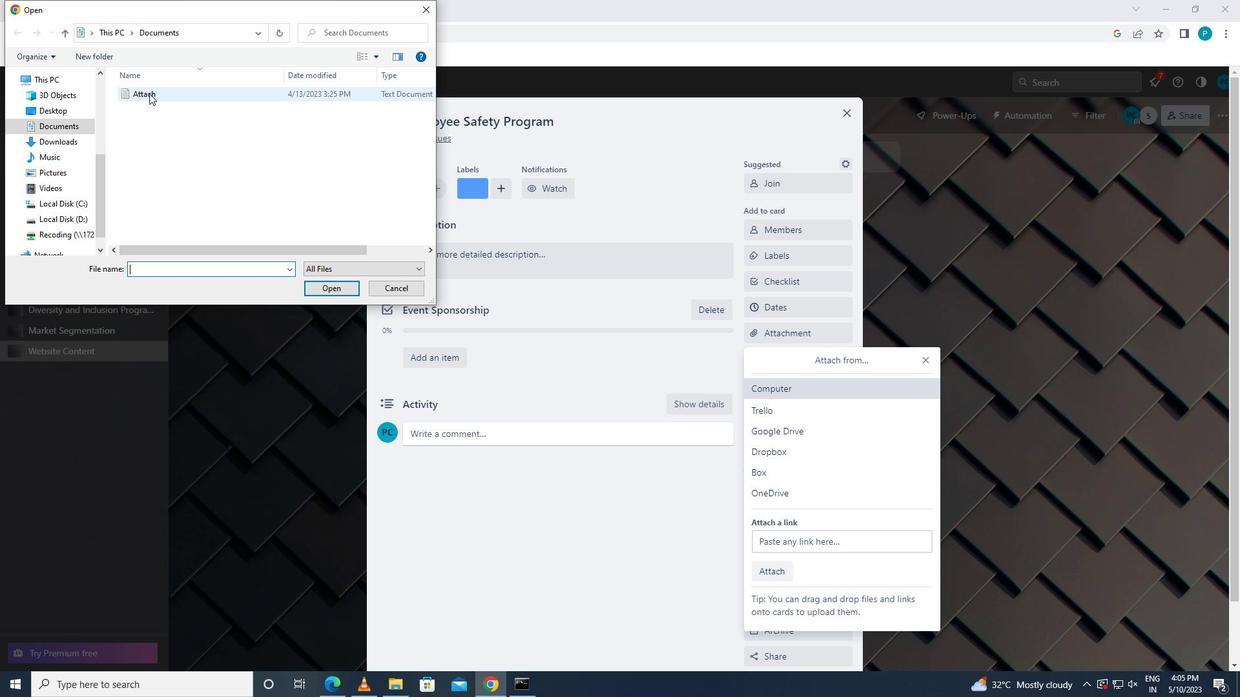 
Action: Mouse moved to (331, 294)
Screenshot: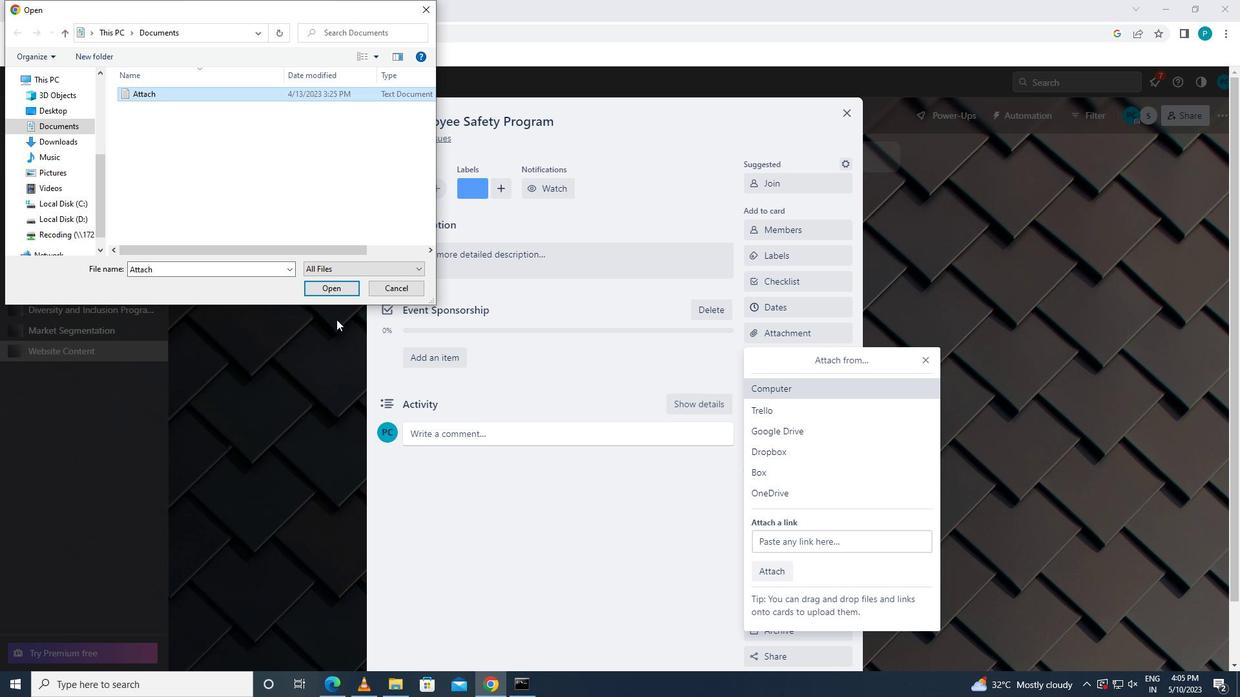 
Action: Mouse pressed left at (331, 294)
Screenshot: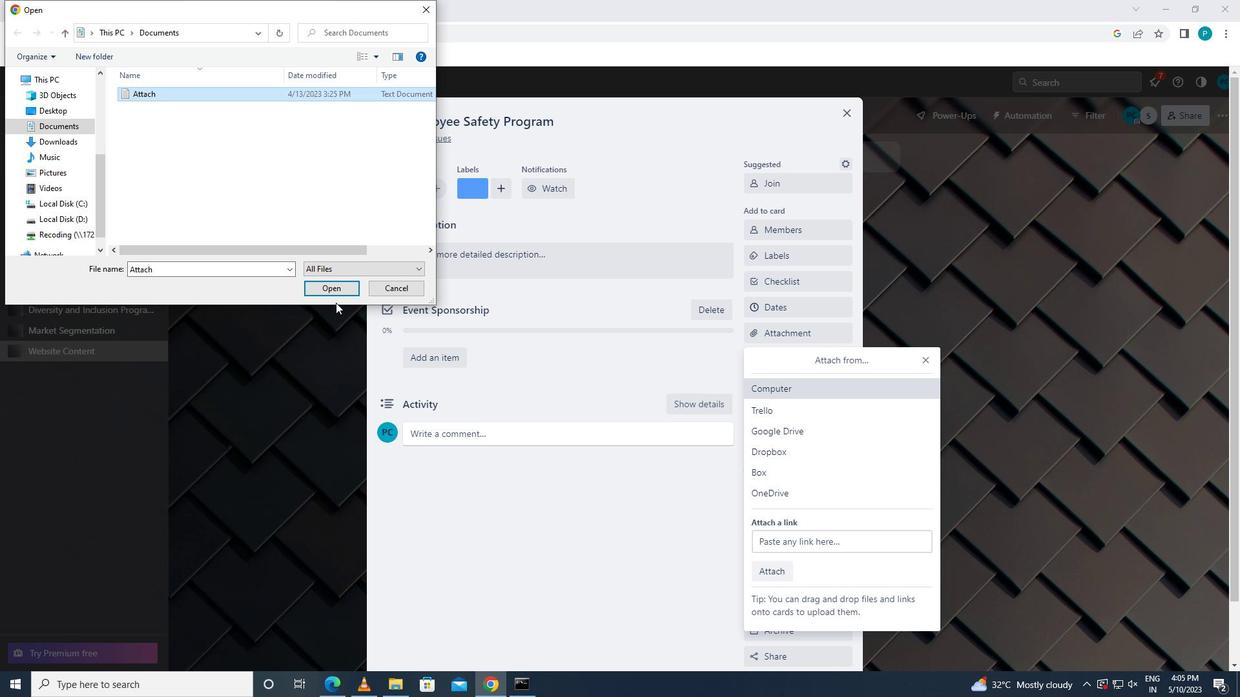 
Action: Mouse moved to (785, 358)
Screenshot: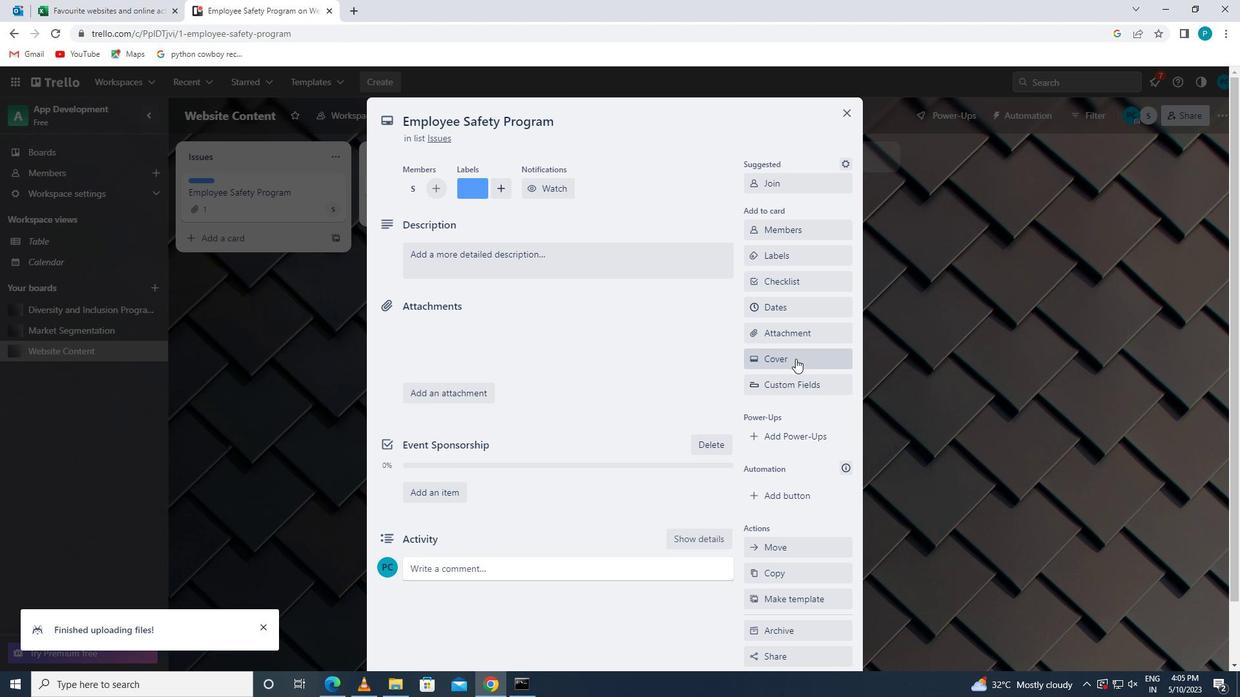 
Action: Mouse pressed left at (785, 358)
Screenshot: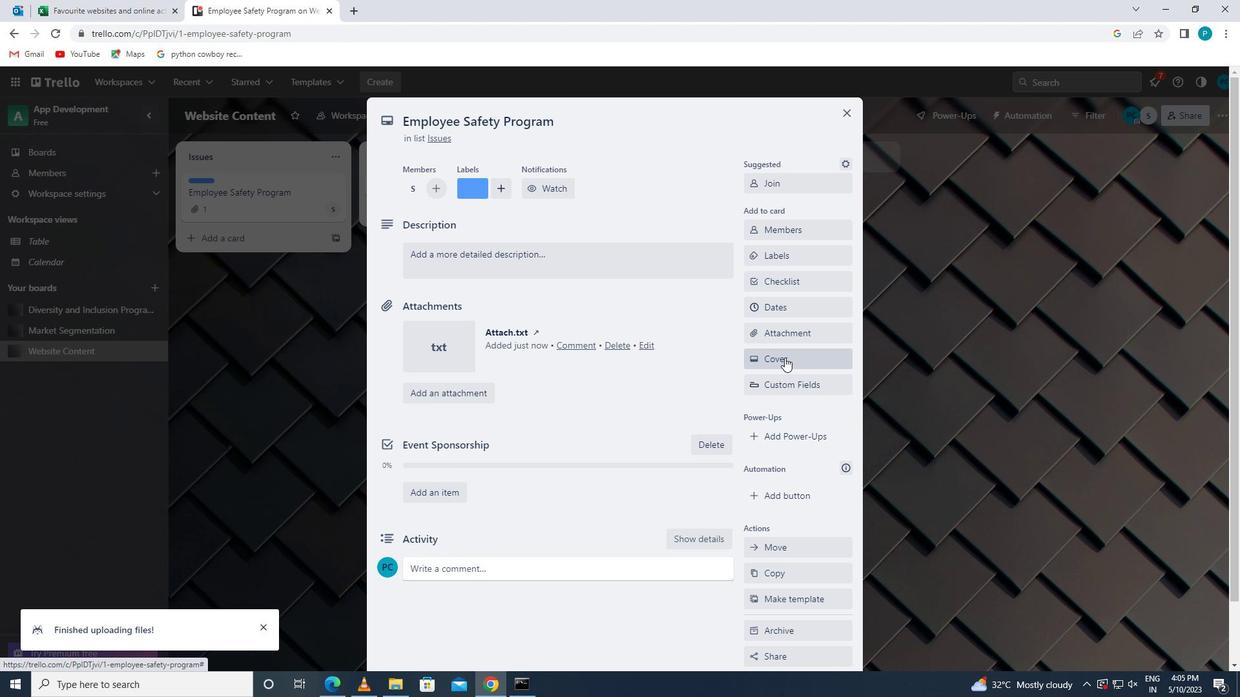 
Action: Mouse moved to (763, 429)
Screenshot: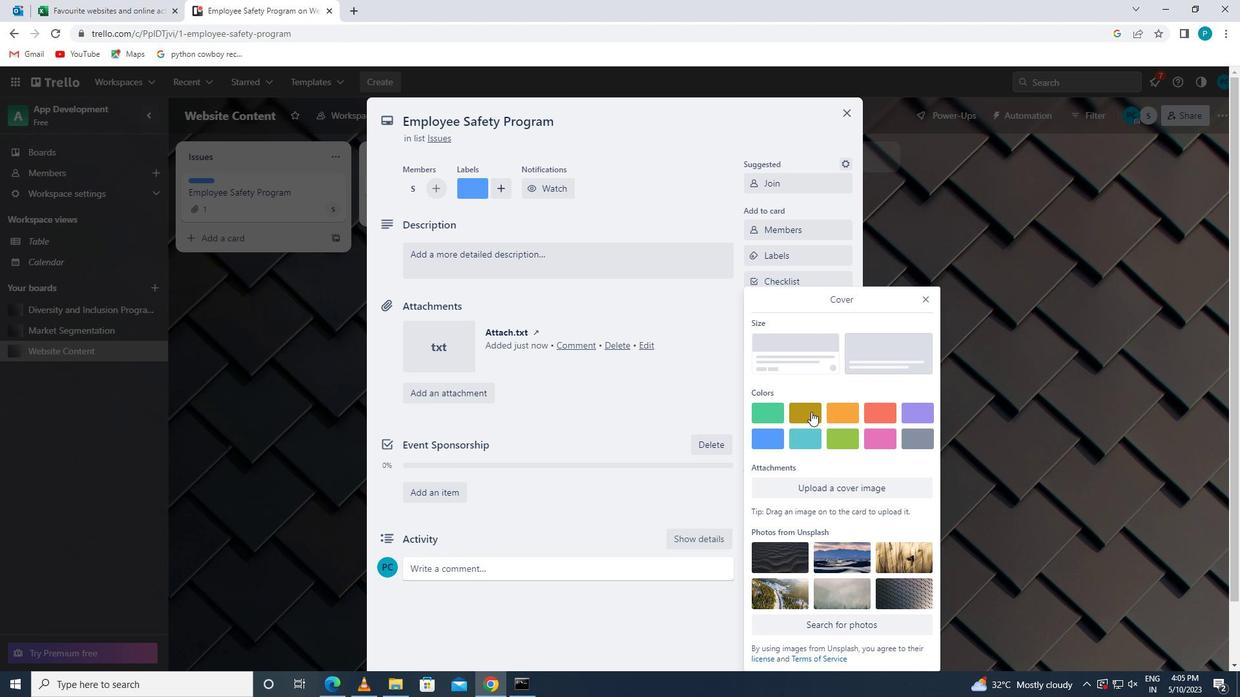 
Action: Mouse pressed left at (763, 429)
Screenshot: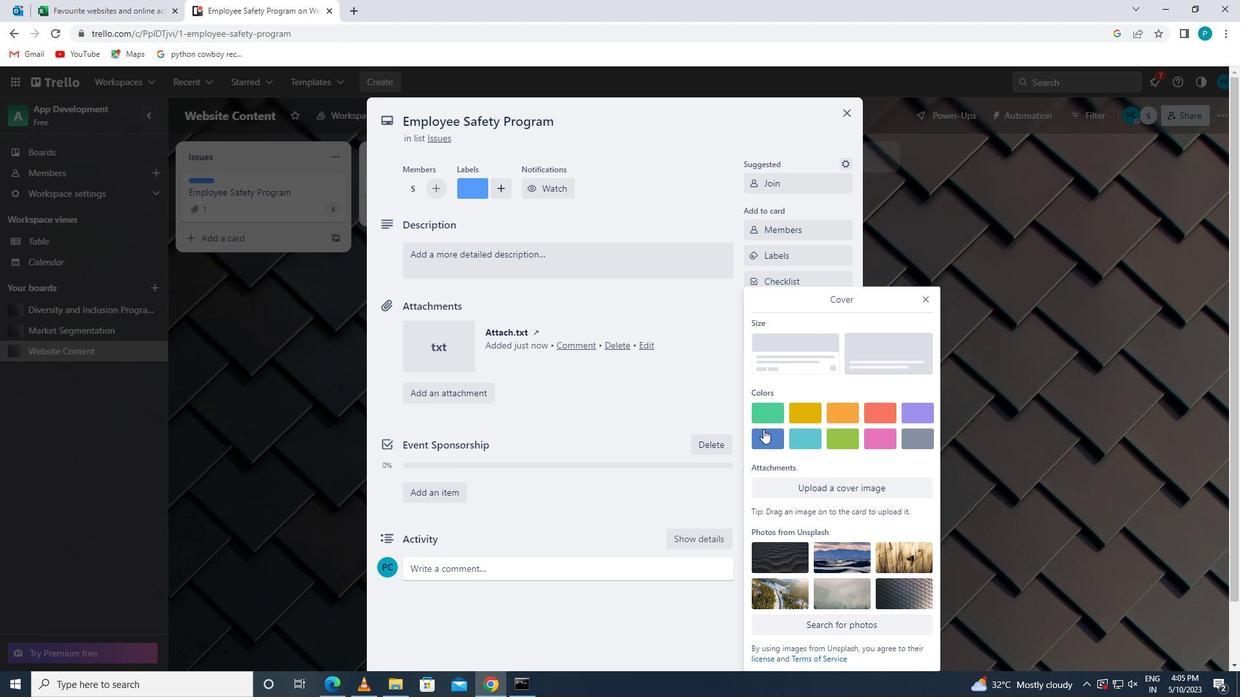 
Action: Mouse moved to (922, 280)
Screenshot: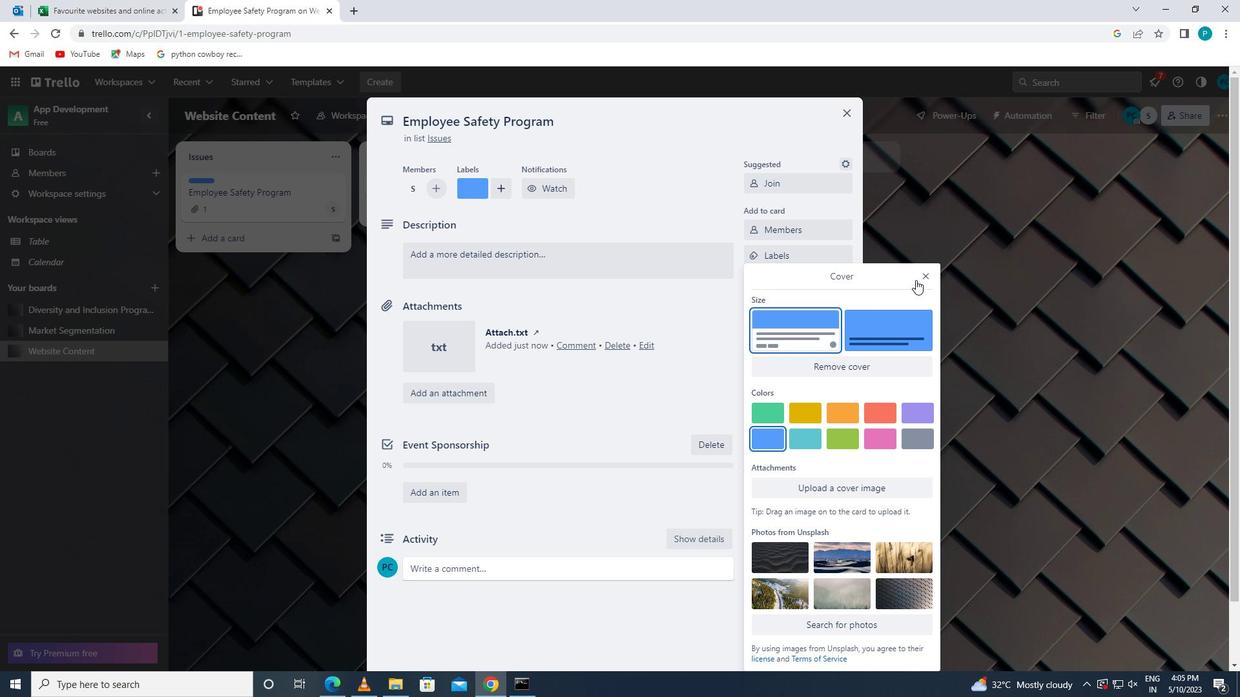 
Action: Mouse pressed left at (922, 280)
Screenshot: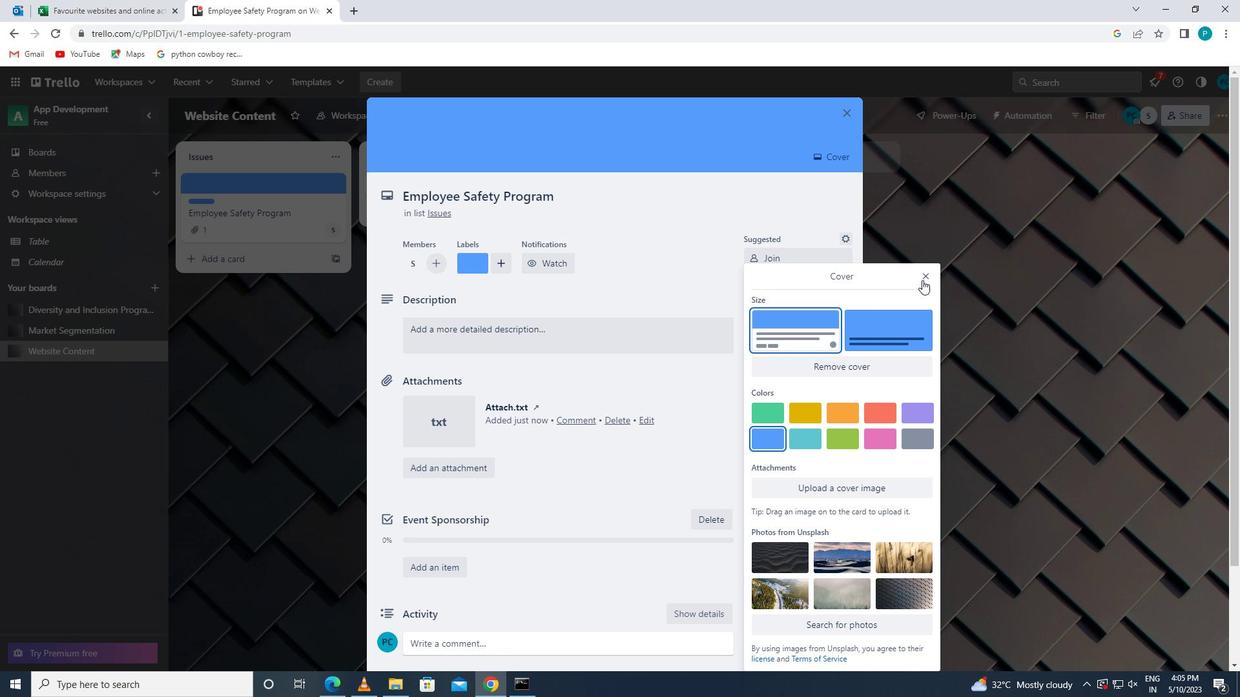 
Action: Mouse moved to (546, 338)
Screenshot: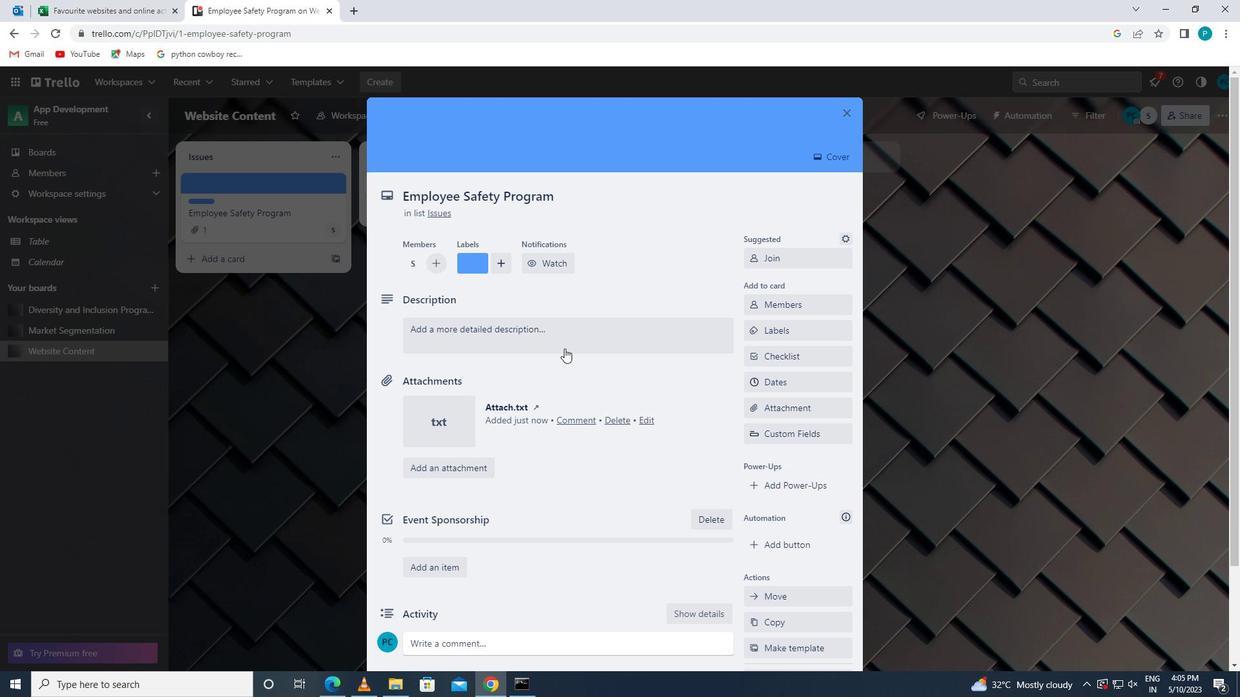 
Action: Mouse pressed left at (546, 338)
Screenshot: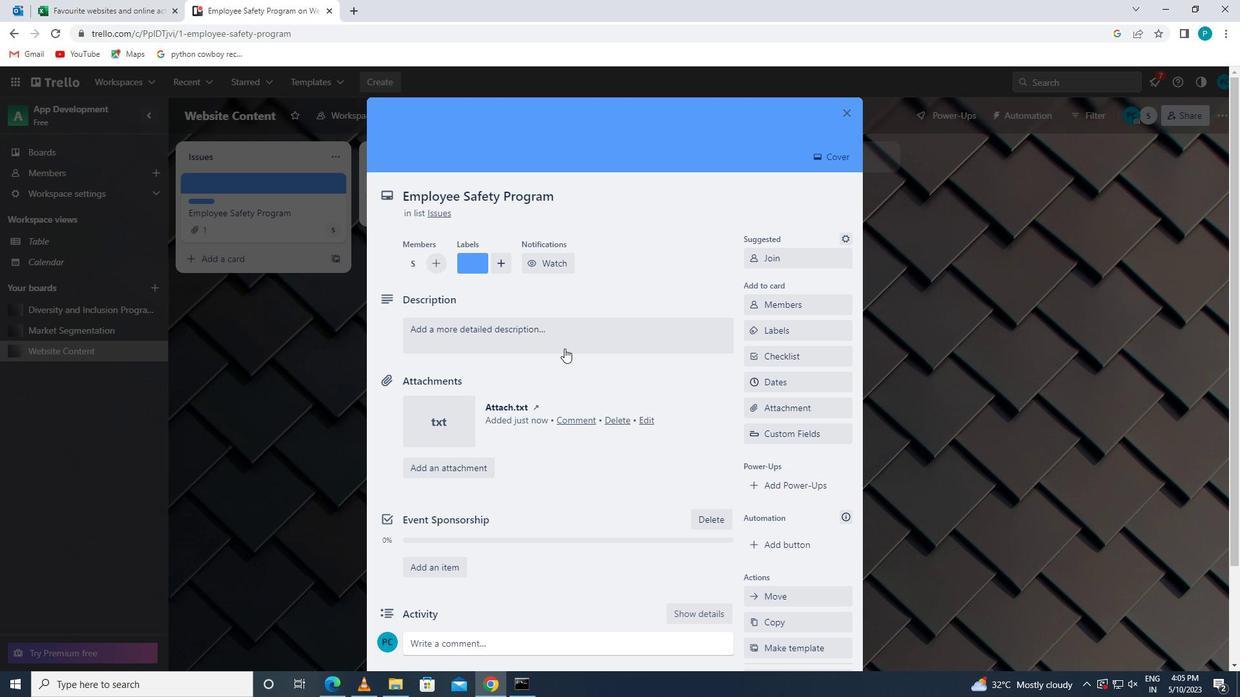 
Action: Key pressed <Key.caps_lock>p<Key.caps_lock>
Screenshot: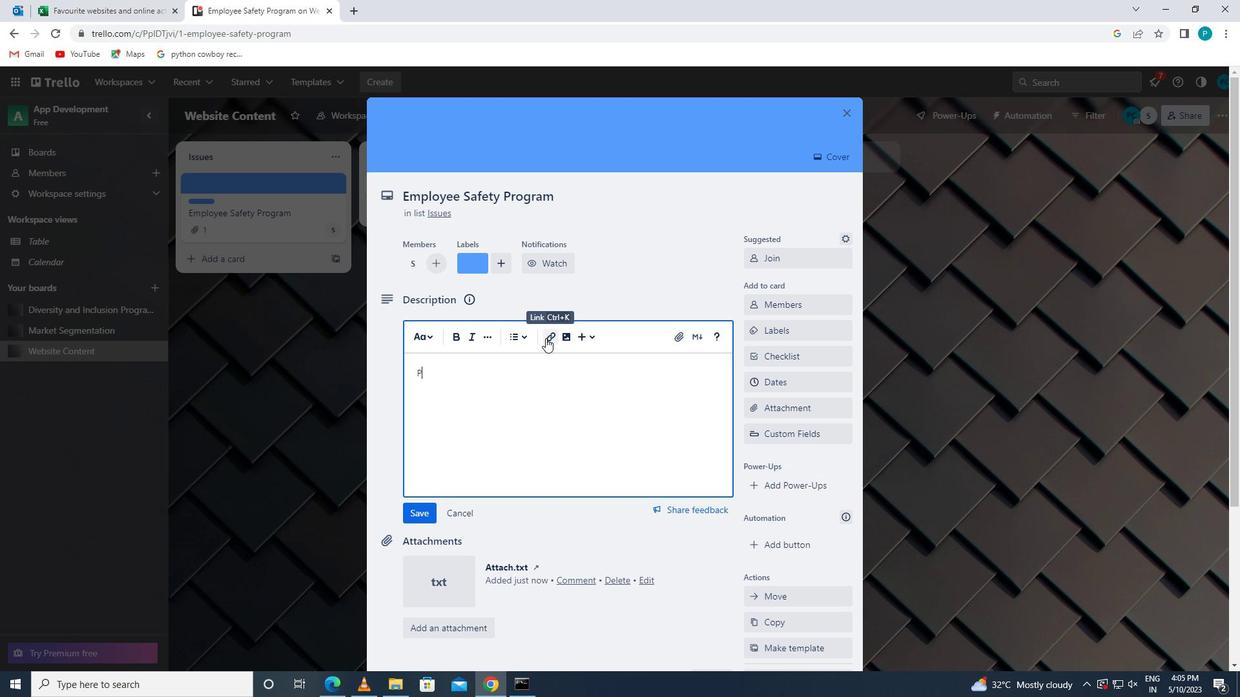 
Action: Mouse moved to (545, 337)
Screenshot: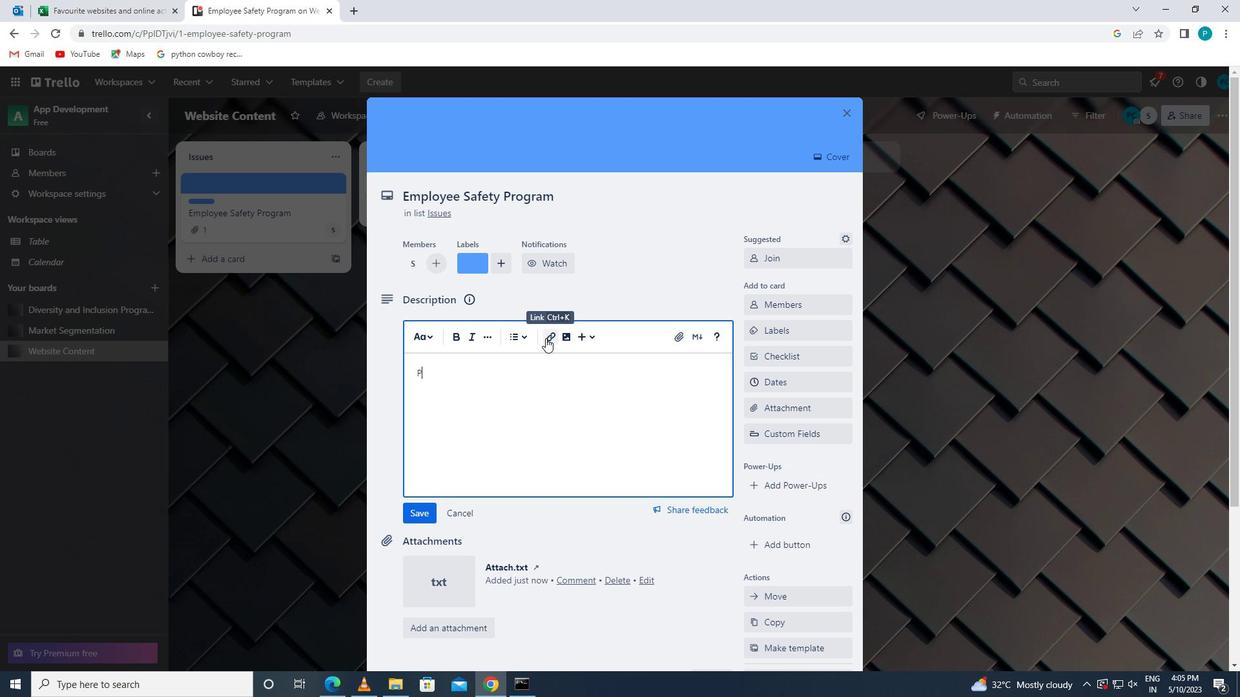 
Action: Key pressed lan<Key.space>and<Key.space>execute<Key.space>company<Key.space>team<Key.space>-building<Key.space>retreat<Key.space>with<Key.space>a<Key.space>focus<Key.space>n<Key.space>personal<Key.space>growth
Screenshot: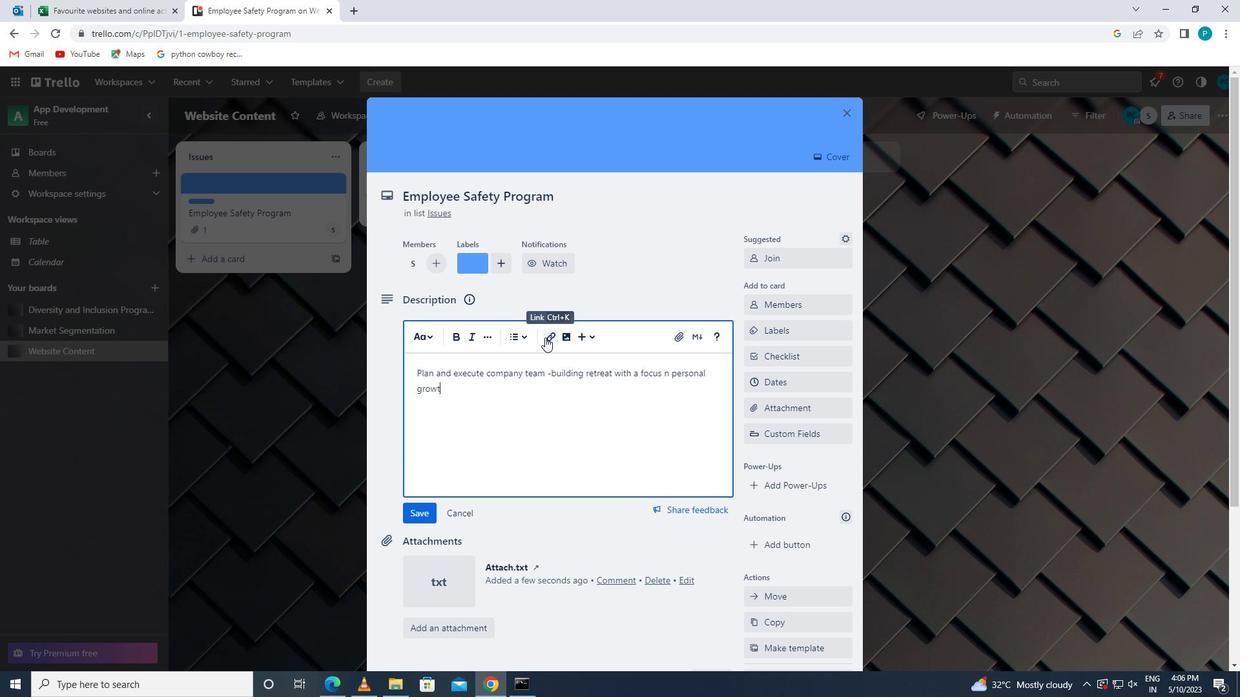
Action: Mouse moved to (417, 518)
Screenshot: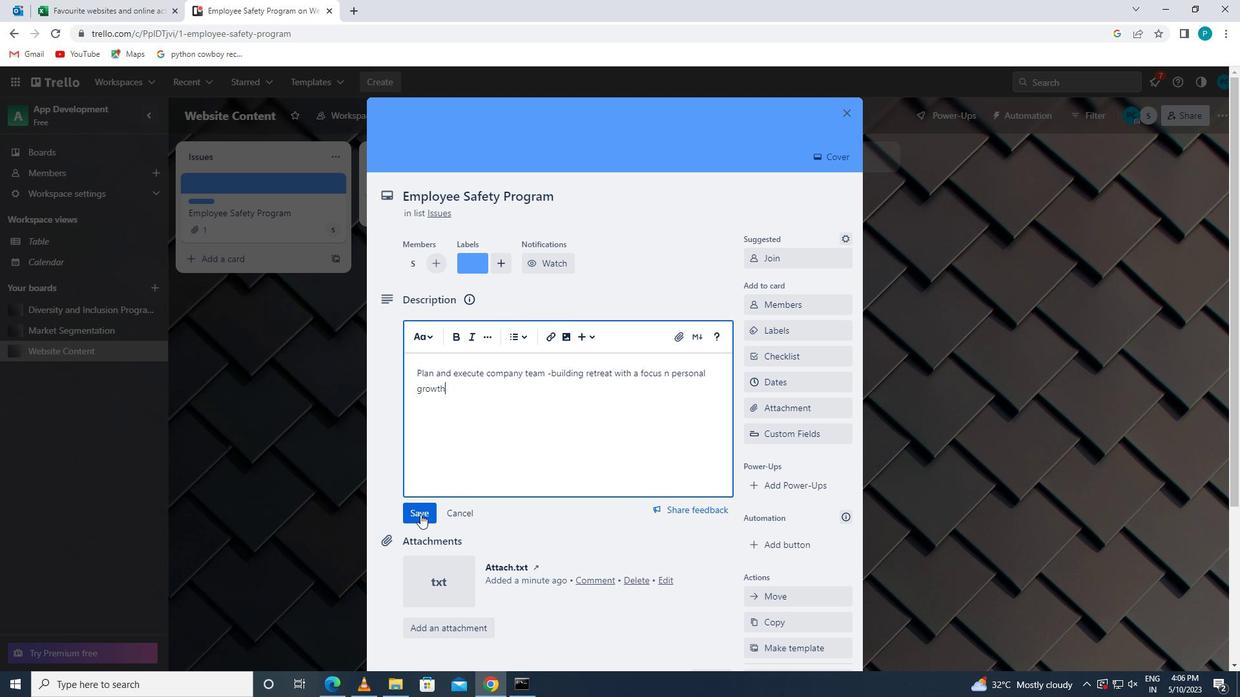 
Action: Mouse pressed left at (417, 518)
Screenshot: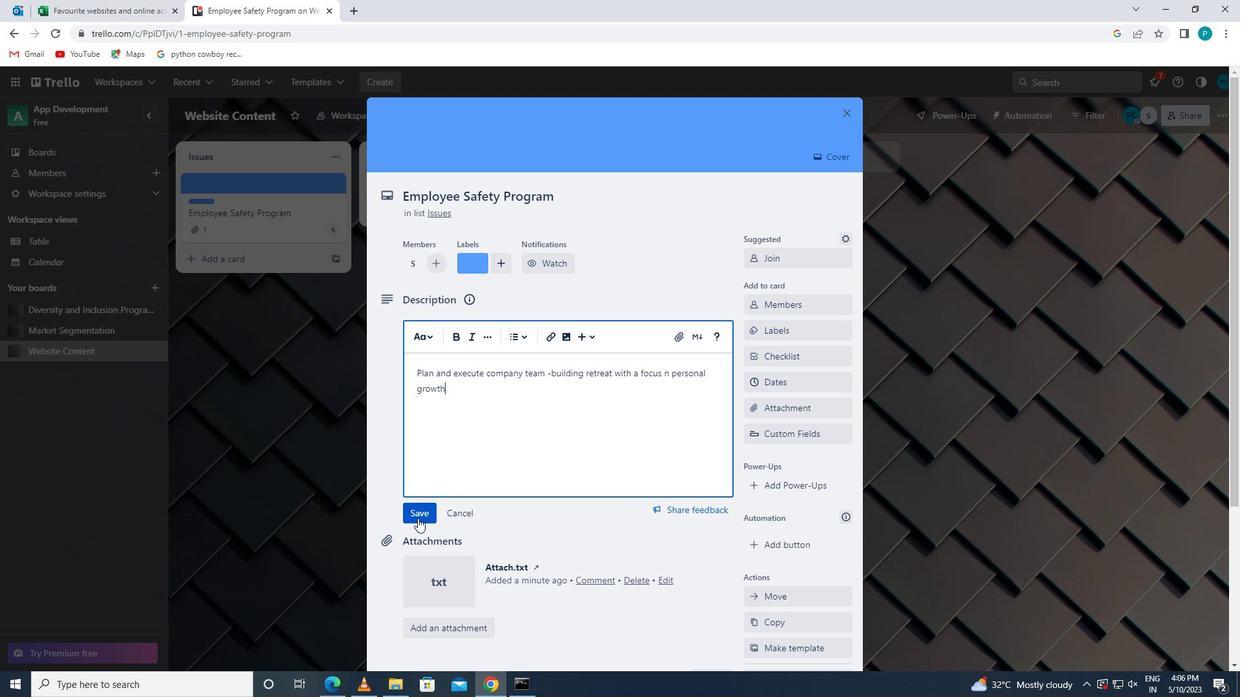 
Action: Mouse moved to (454, 489)
Screenshot: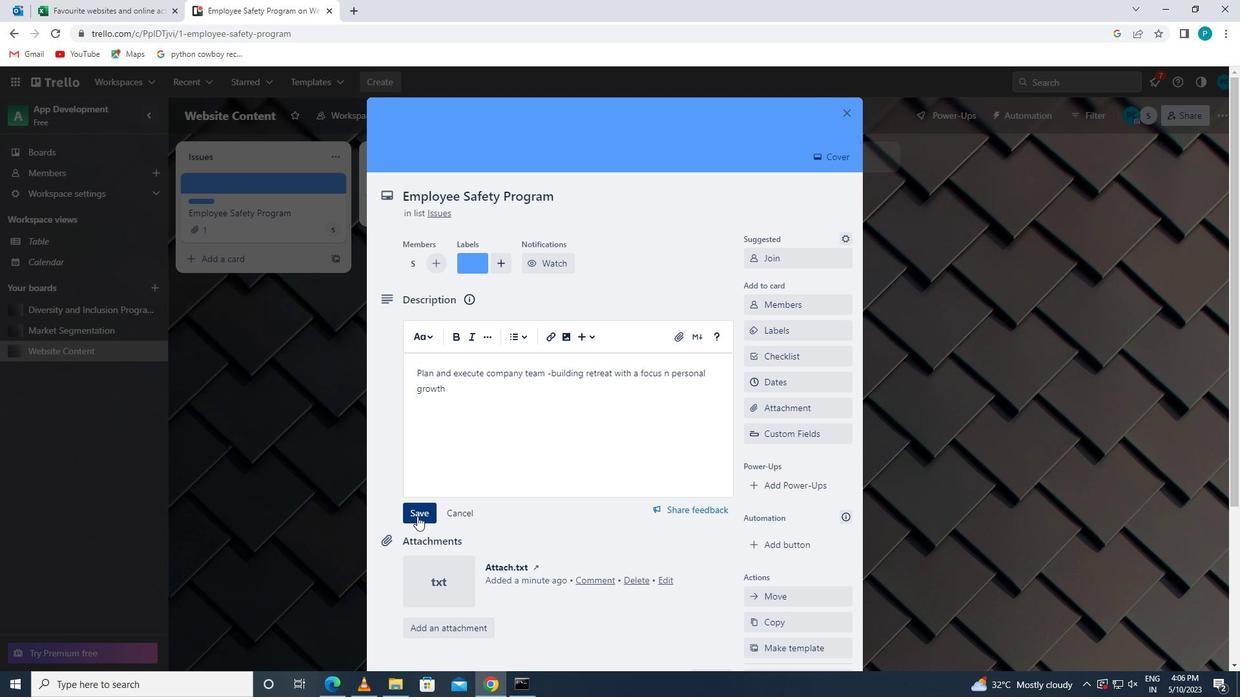
Action: Mouse scrolled (454, 488) with delta (0, 0)
Screenshot: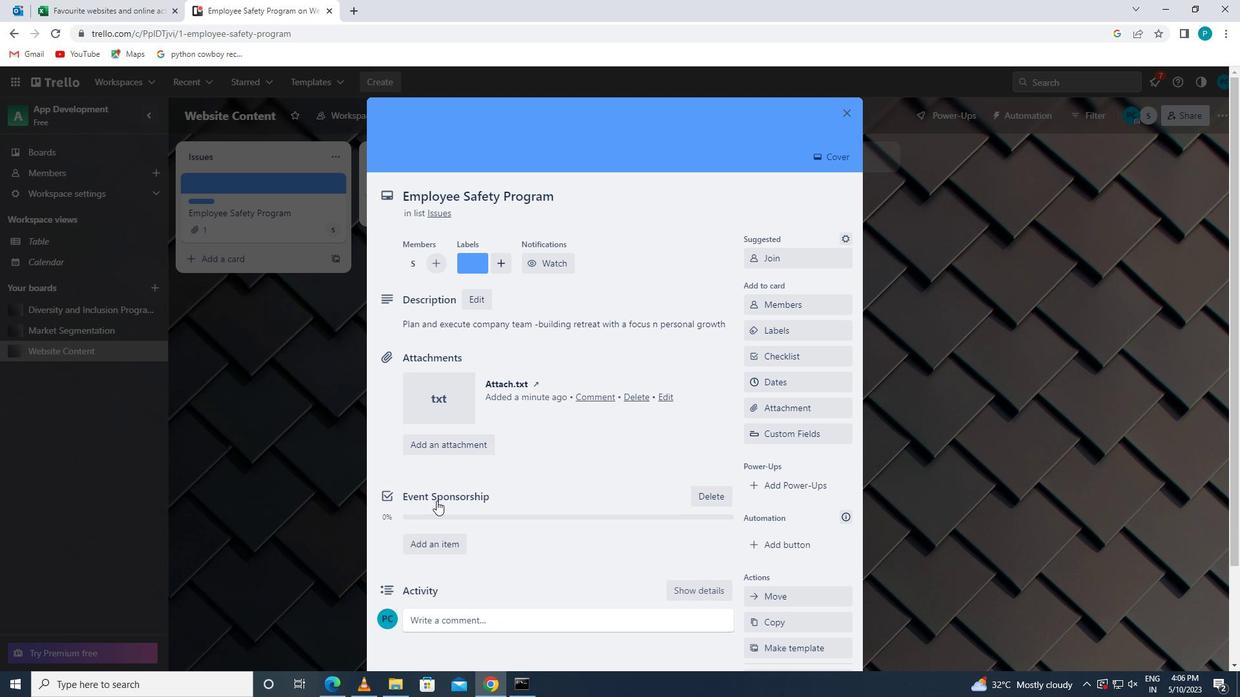 
Action: Mouse scrolled (454, 488) with delta (0, 0)
Screenshot: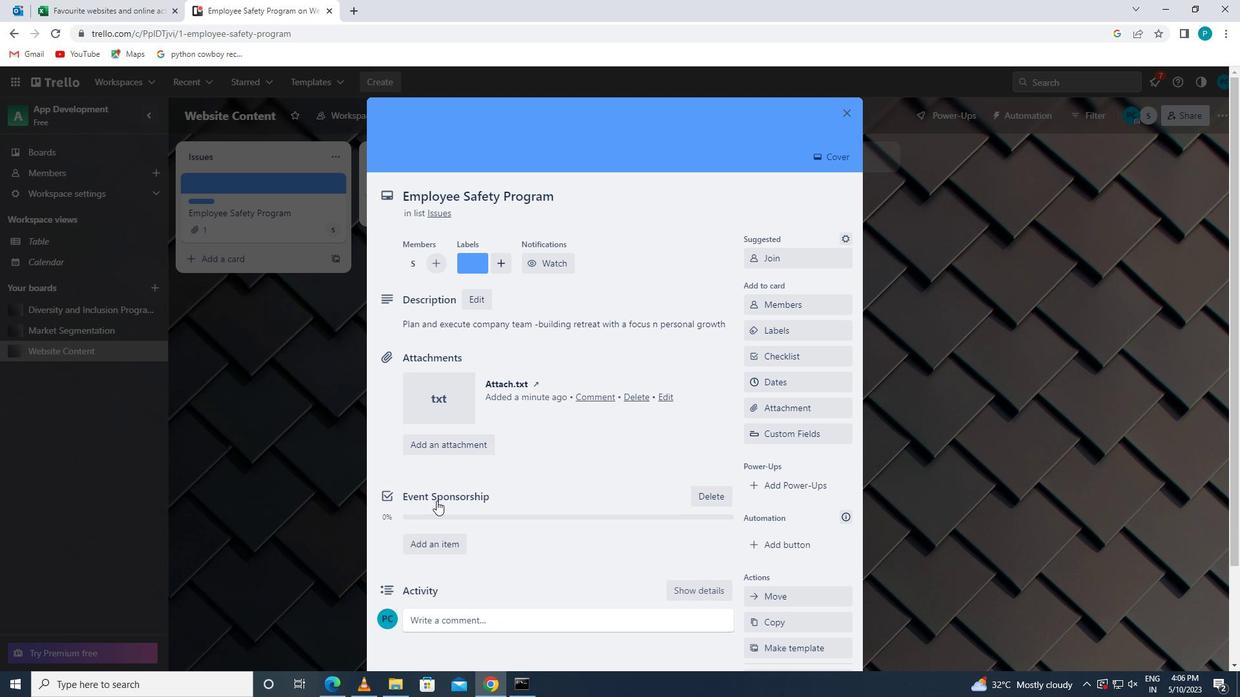 
Action: Mouse scrolled (454, 488) with delta (0, 0)
Screenshot: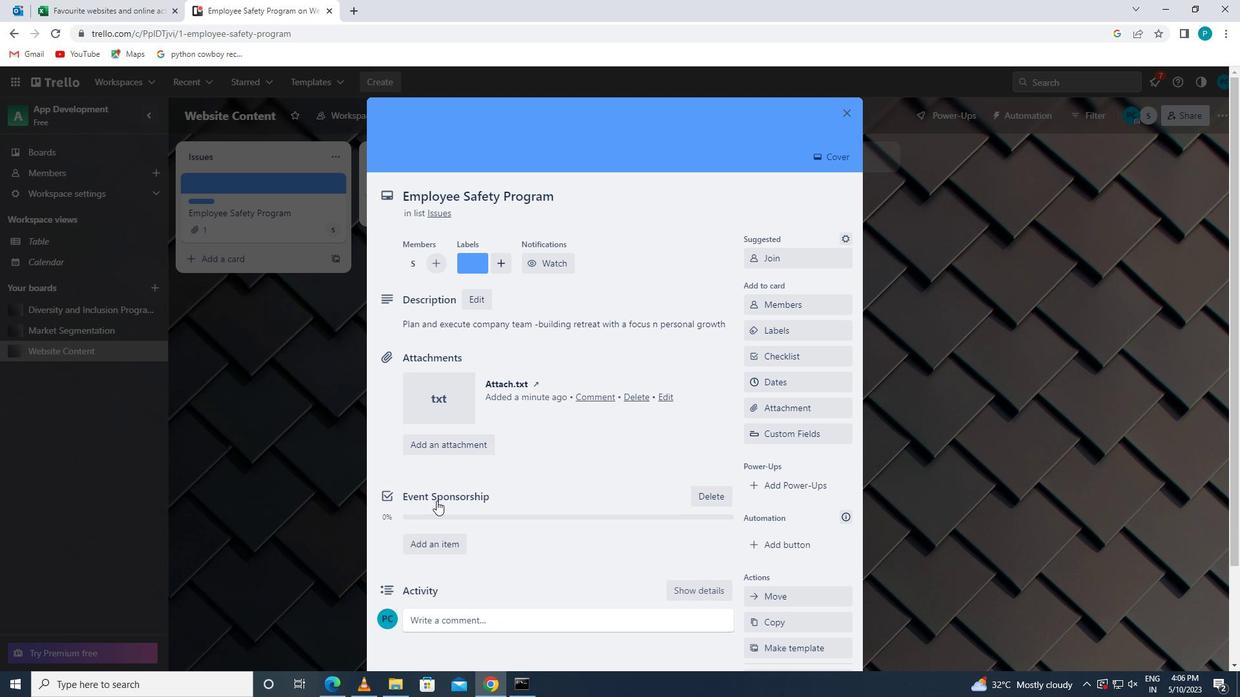 
Action: Mouse scrolled (454, 488) with delta (0, 0)
Screenshot: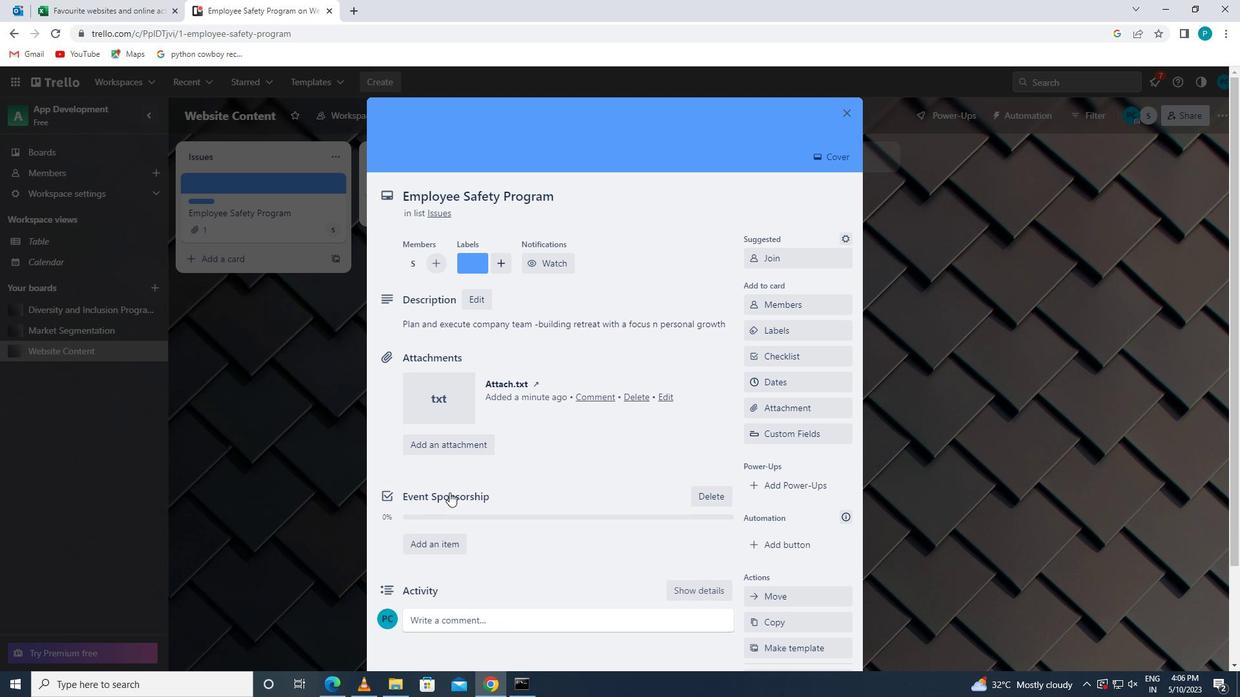 
Action: Mouse scrolled (454, 488) with delta (0, 0)
Screenshot: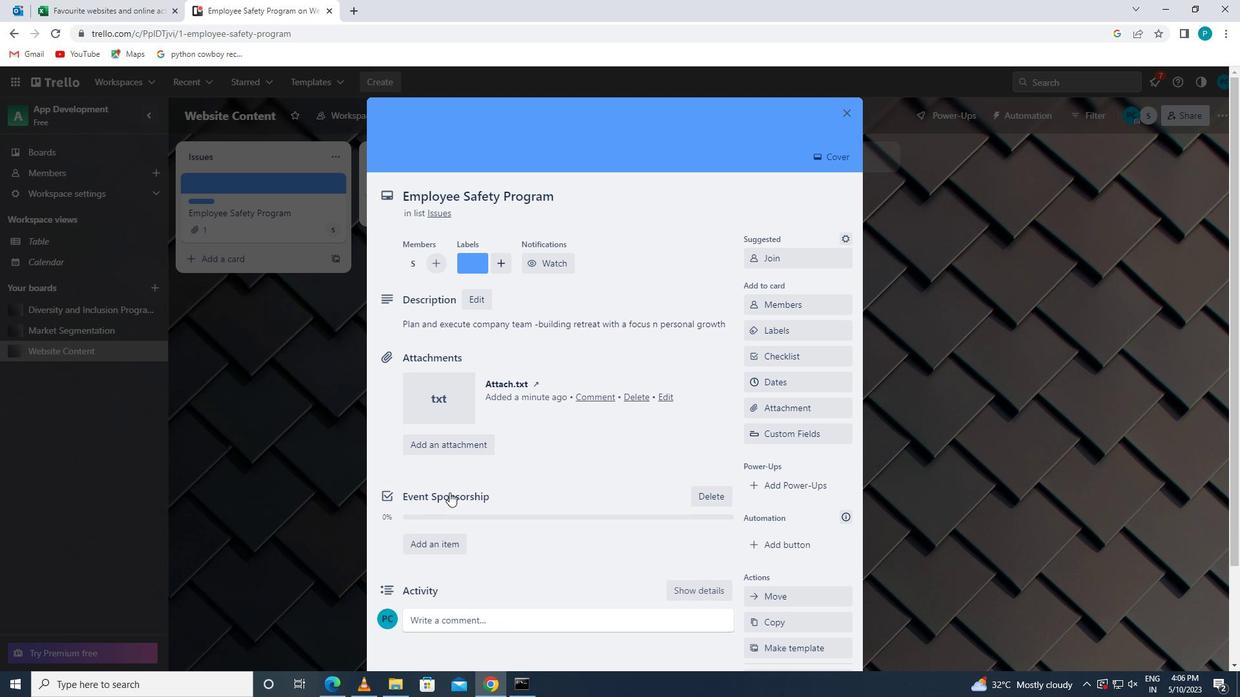 
Action: Mouse scrolled (454, 488) with delta (0, 0)
Screenshot: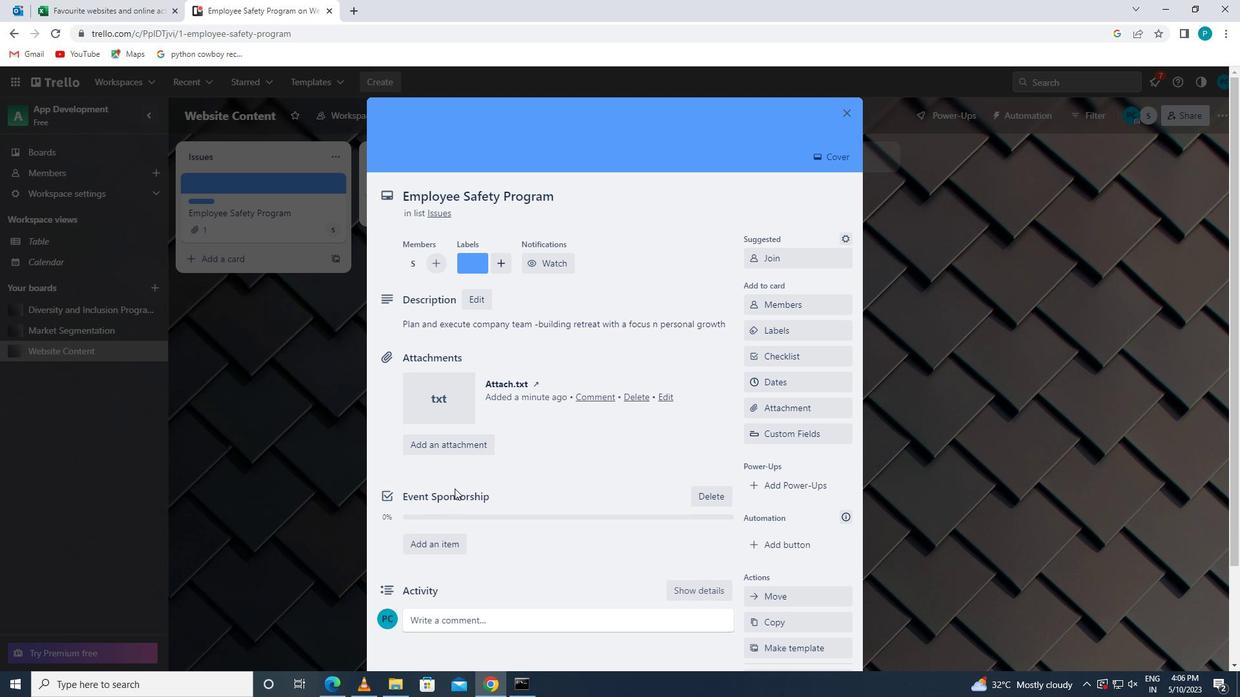 
Action: Mouse moved to (431, 505)
Screenshot: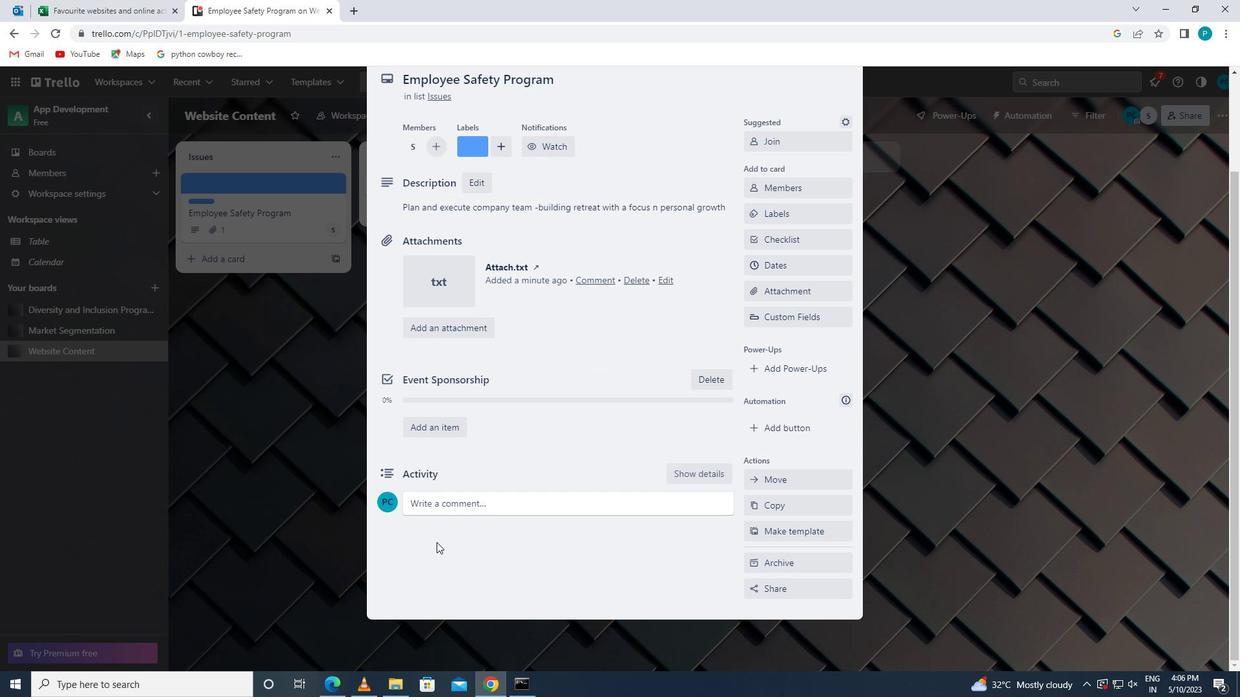 
Action: Mouse pressed left at (431, 505)
Screenshot: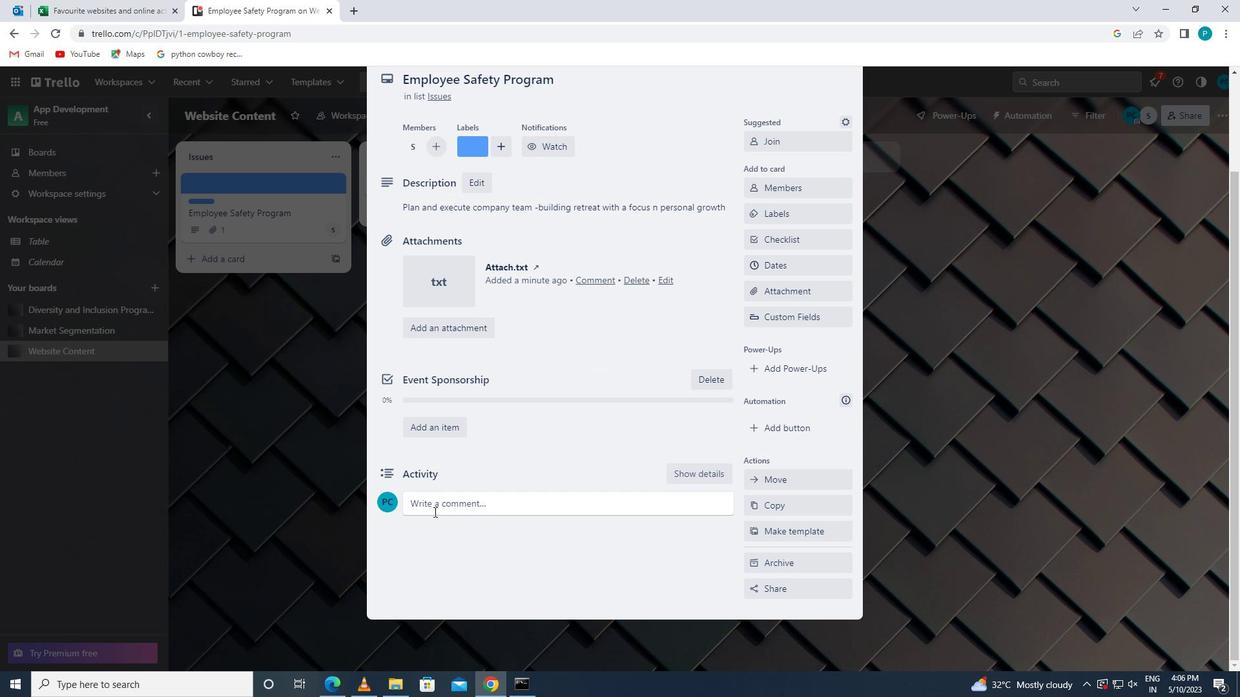 
Action: Mouse moved to (431, 504)
Screenshot: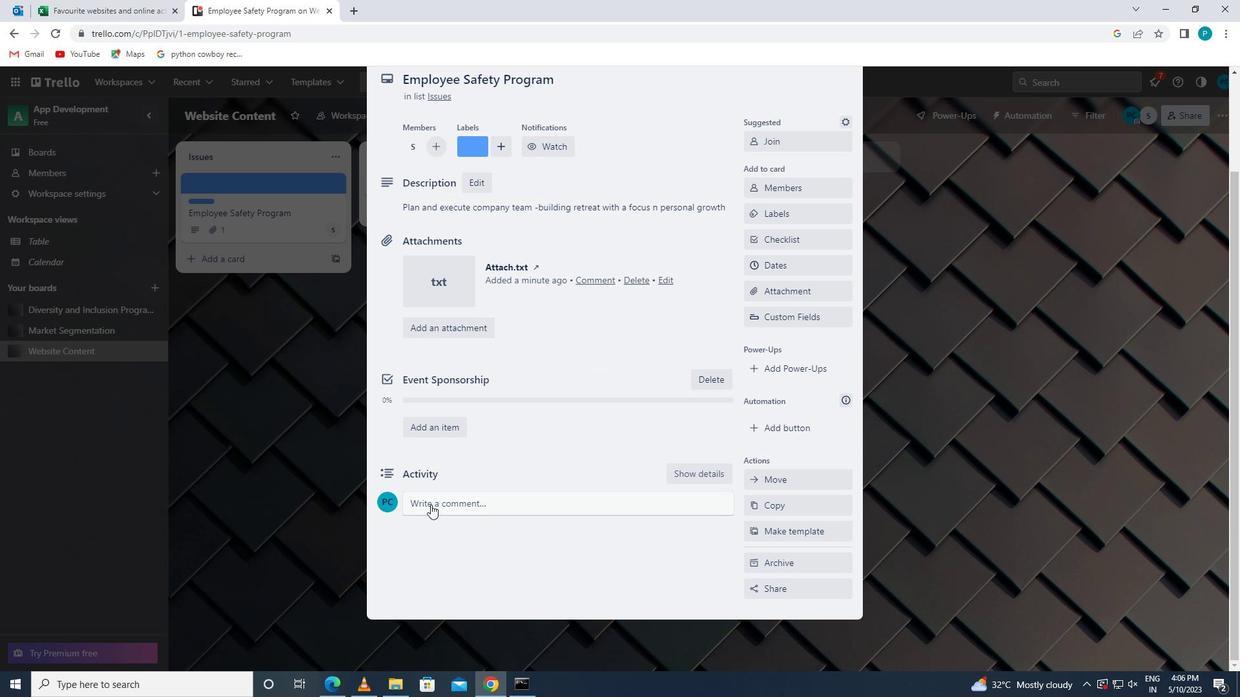 
Action: Key pressed <Key.caps_lock>g<Key.caps_lock>iven<Key.space>thwe<Key.space><Key.backspace><Key.backspace><Key.backspace>e<Key.space>potential<Key.space>impact<Key.space>of<Key.space>thi<Key.space>task<Key.space>on<Key.space>our<Key.space>company<Key.space>competitive<Key.space>position,let<Key.space>us<Key.space>ensure<Key.space>that<Key.space>we<Key.space>approach<Key.space>it<Key.space>with<Key.space>a<Key.space>sense<Key.space>of<Key.space>strategix<Key.backspace>c<Key.space>thinking<Key.space>and<Key.space>planning.
Screenshot: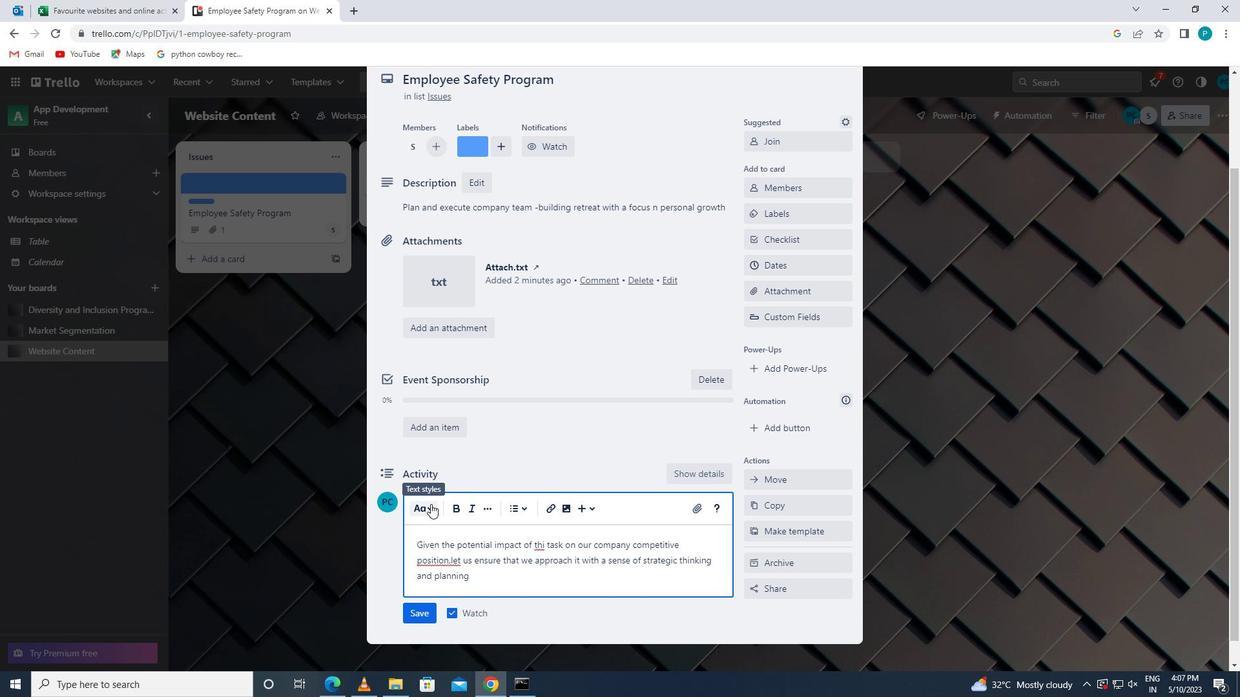 
Action: Mouse moved to (426, 617)
Screenshot: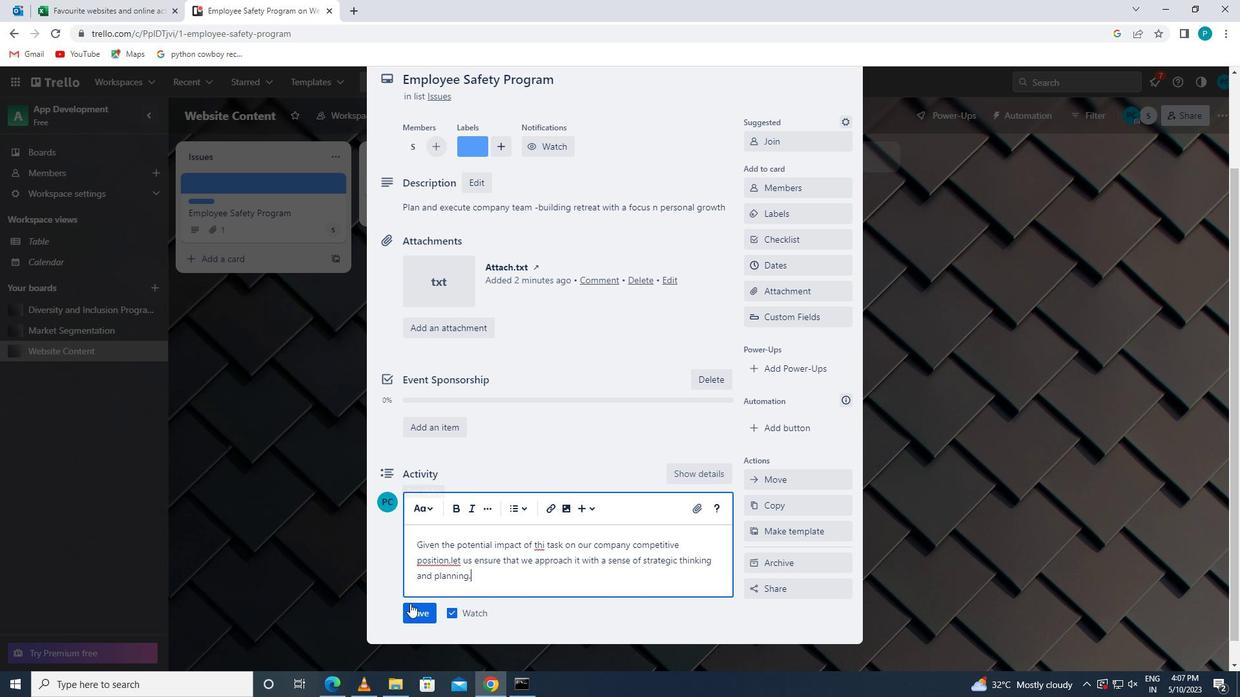 
Action: Mouse pressed left at (426, 617)
Screenshot: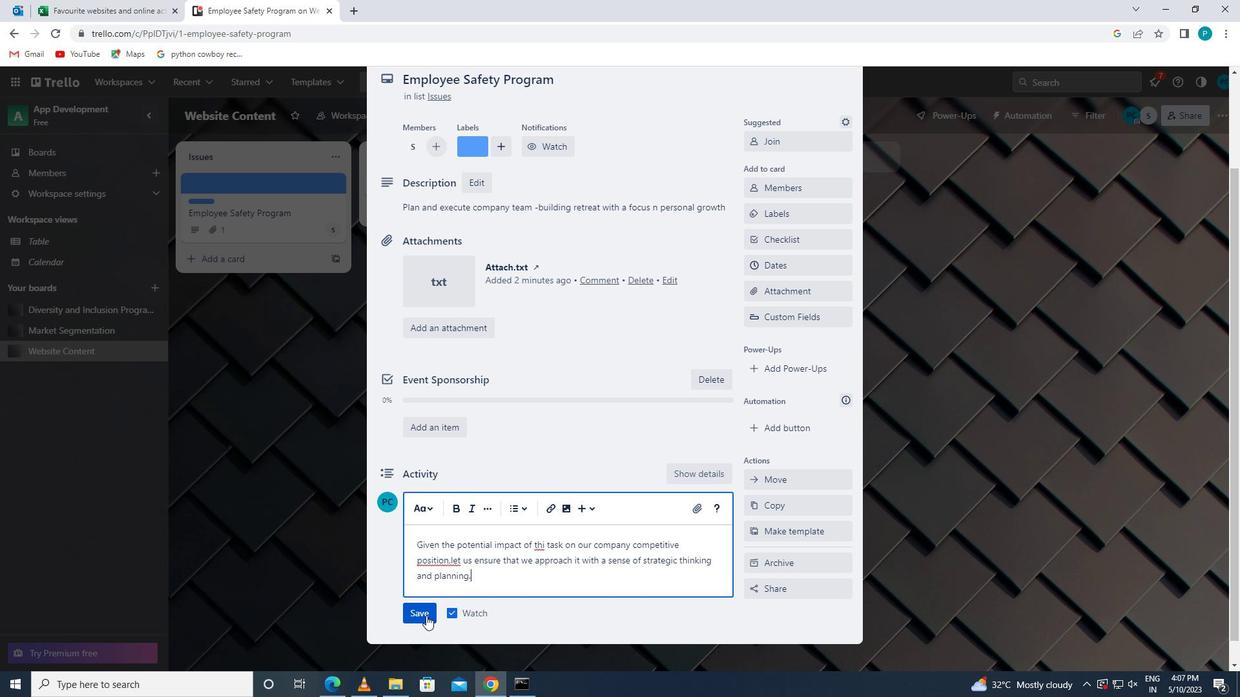 
Action: Mouse moved to (791, 268)
Screenshot: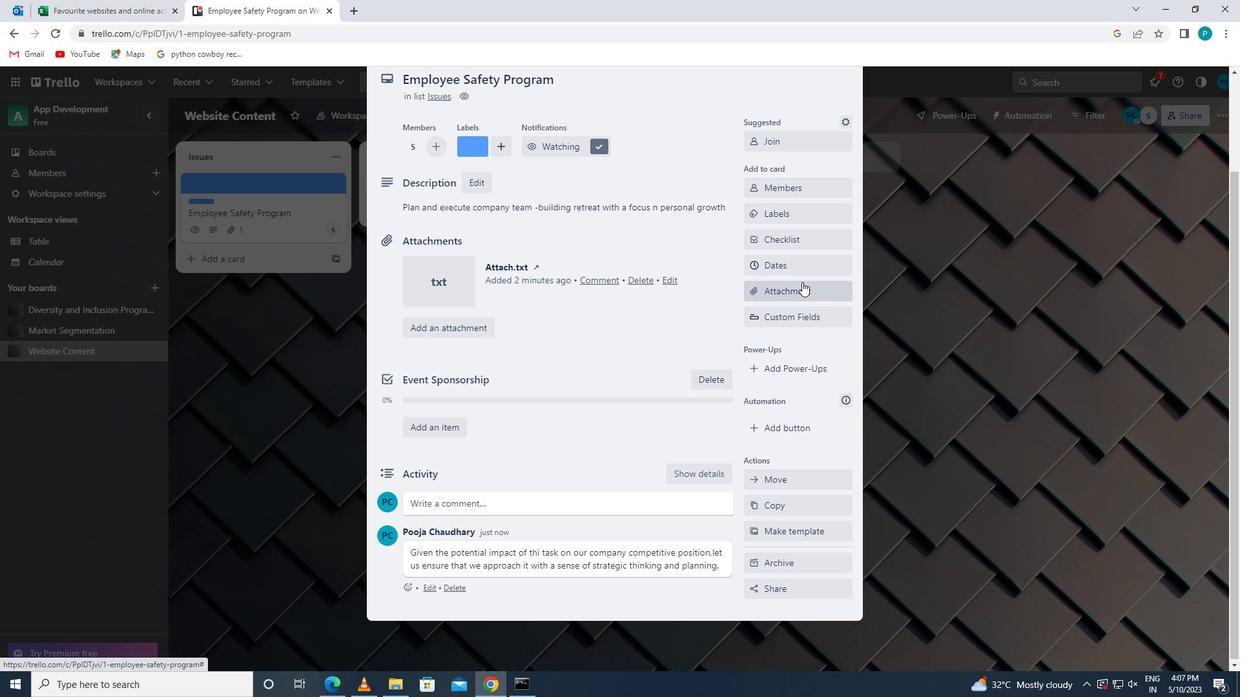 
Action: Mouse pressed left at (791, 268)
Screenshot: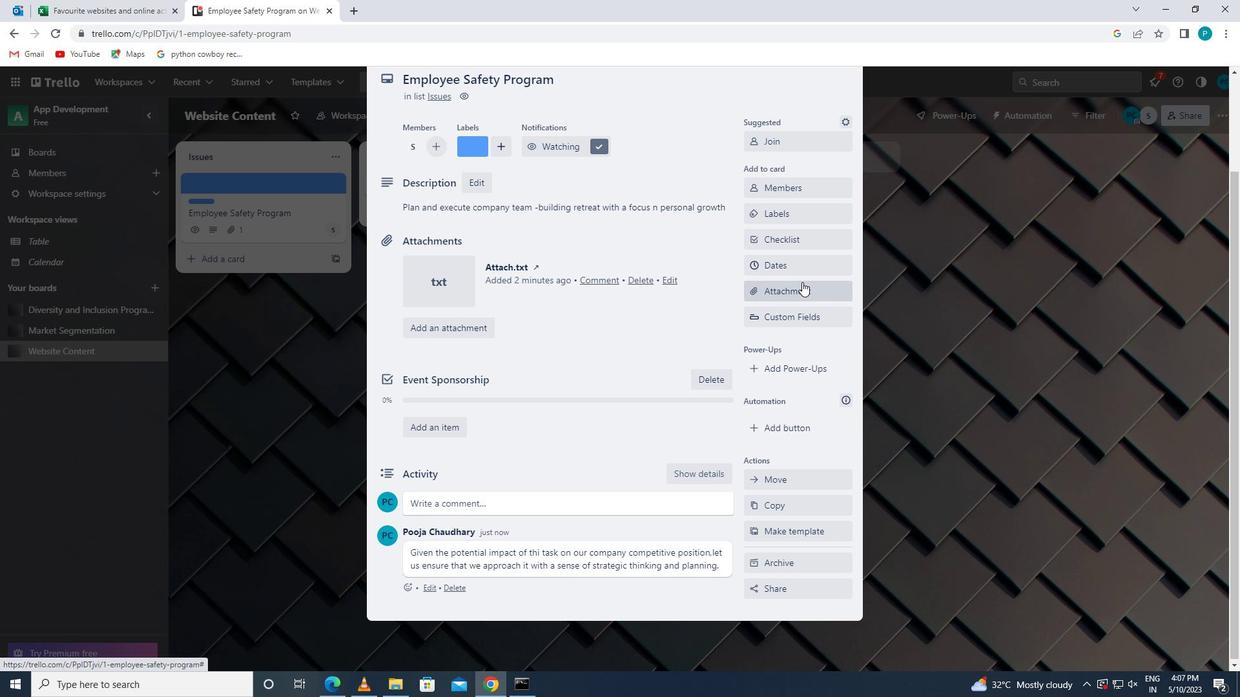 
Action: Mouse moved to (758, 350)
Screenshot: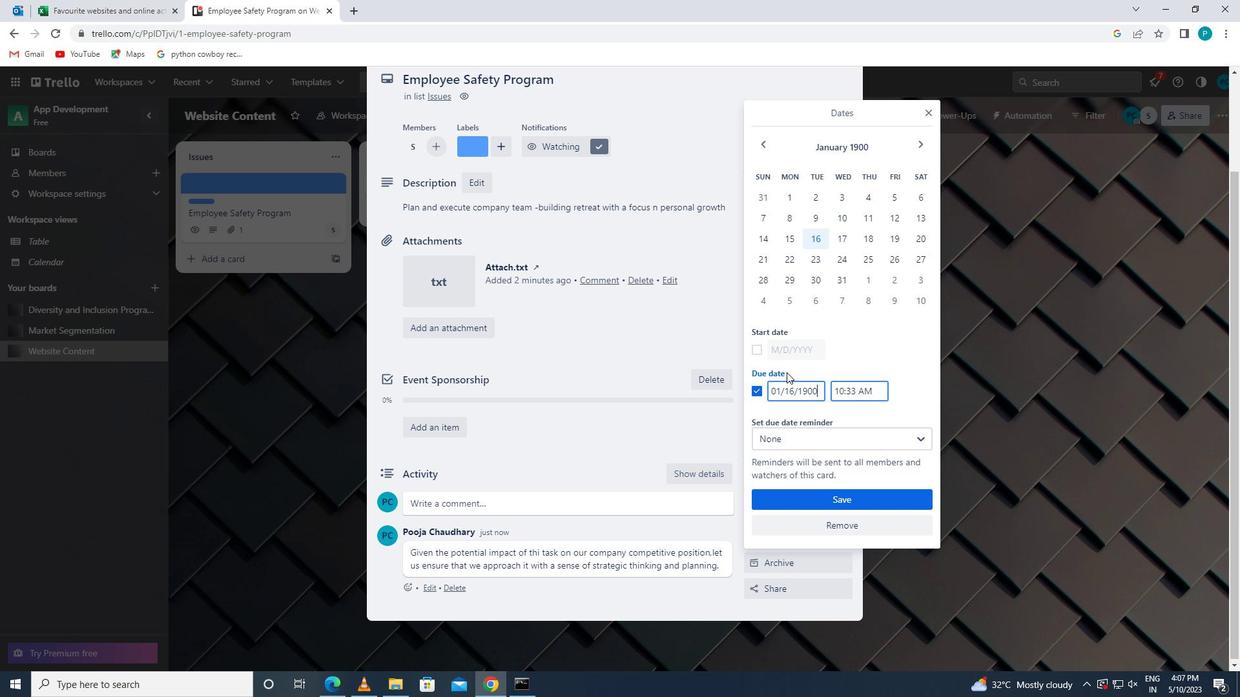 
Action: Mouse pressed left at (758, 350)
Screenshot: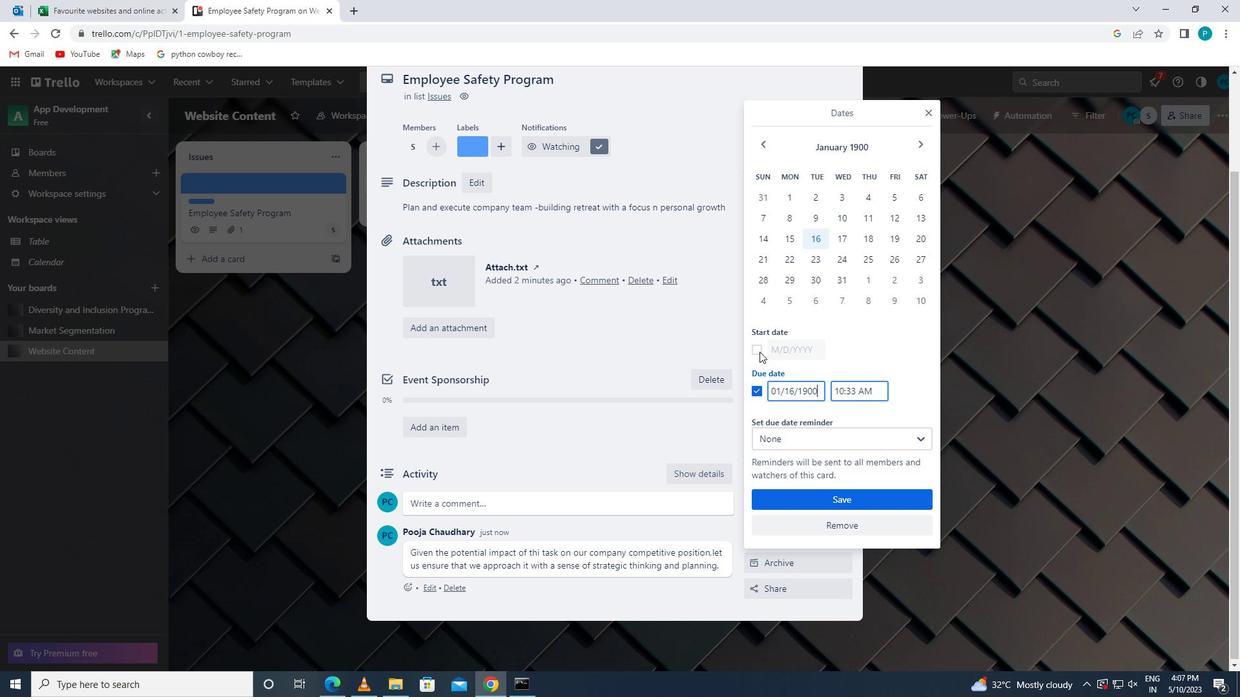 
Action: Mouse moved to (793, 354)
Screenshot: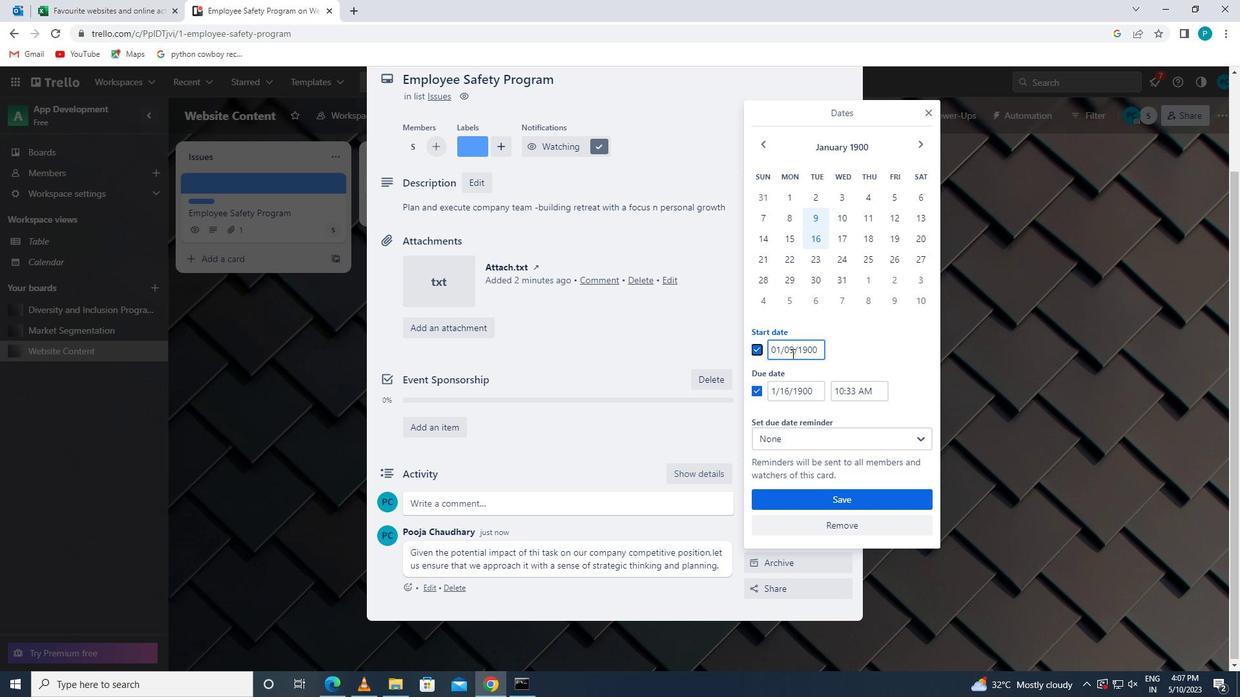 
Action: Mouse pressed left at (793, 354)
Screenshot: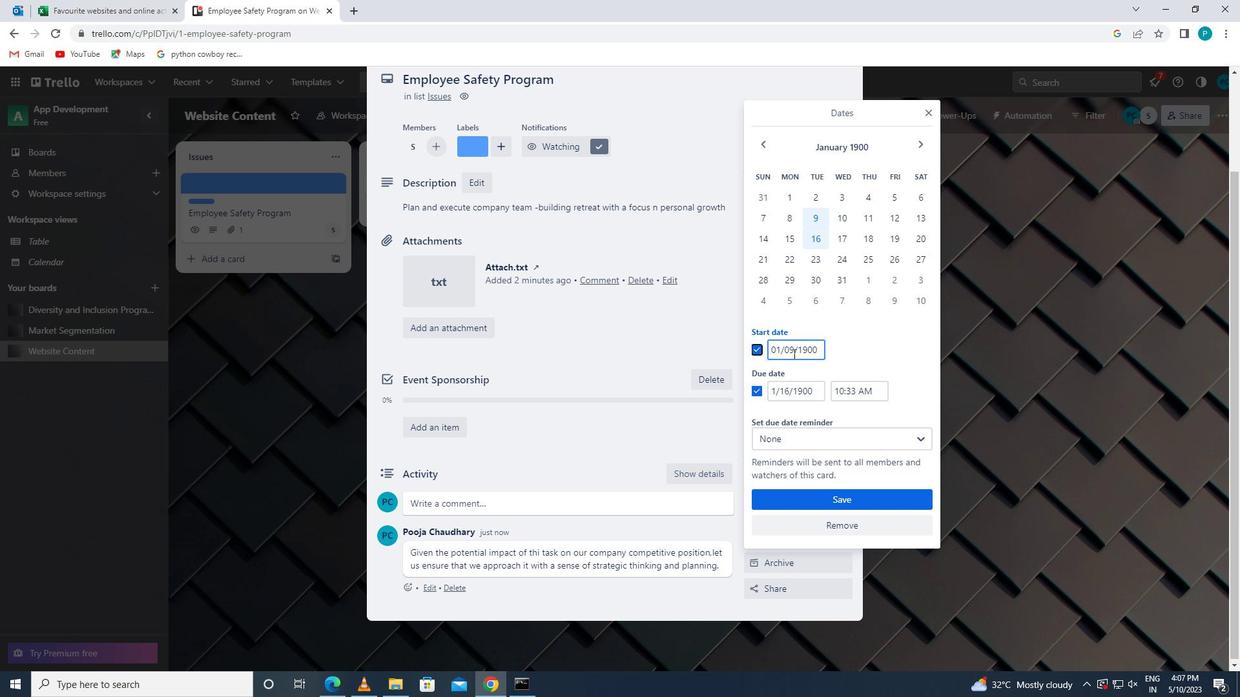 
Action: Mouse moved to (783, 347)
Screenshot: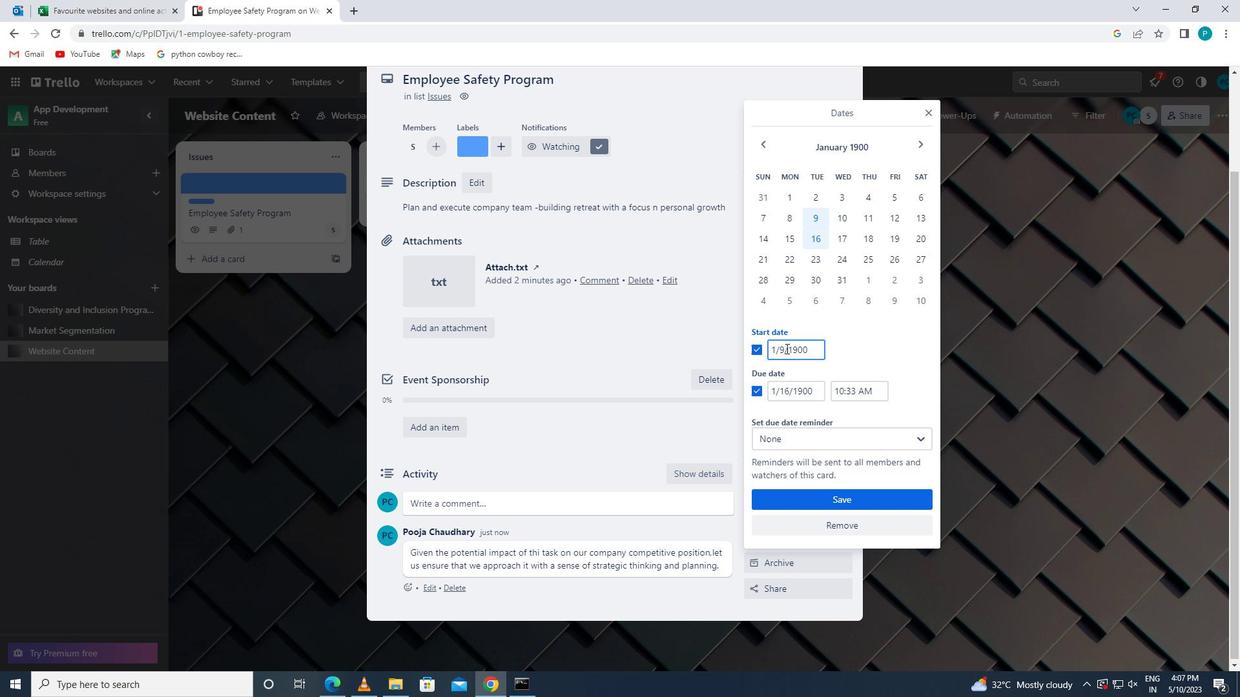 
Action: Mouse pressed left at (783, 347)
Screenshot: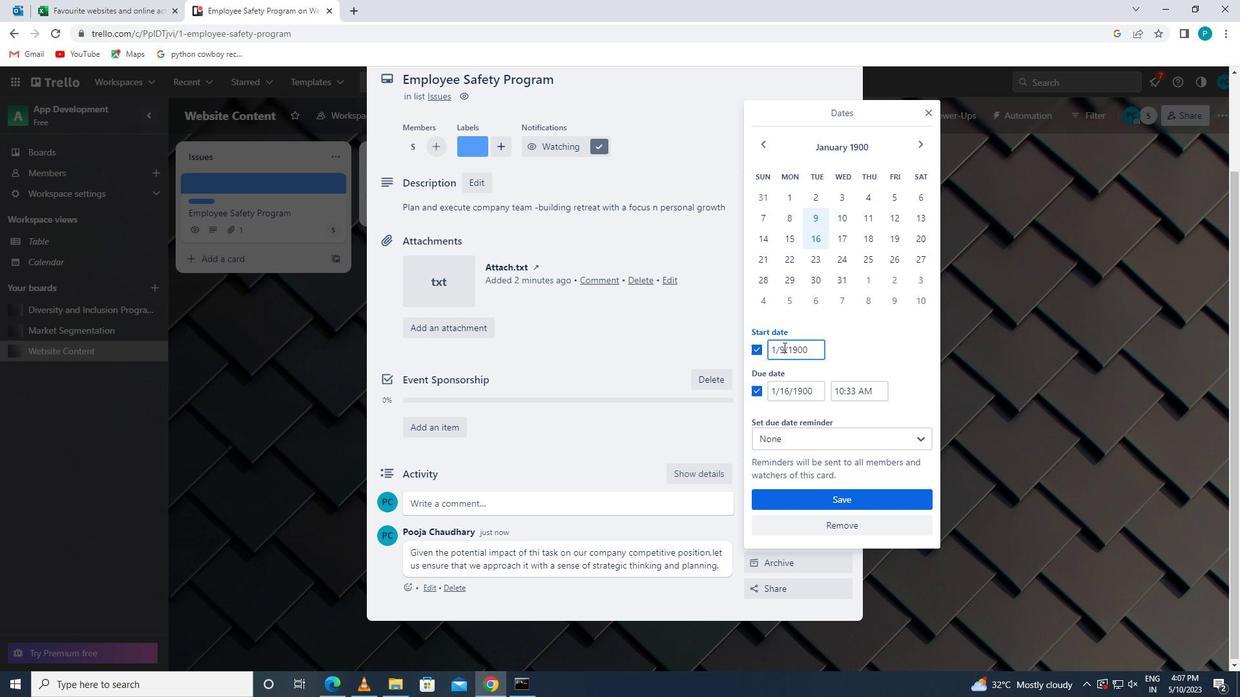
Action: Key pressed <Key.backspace>1
Screenshot: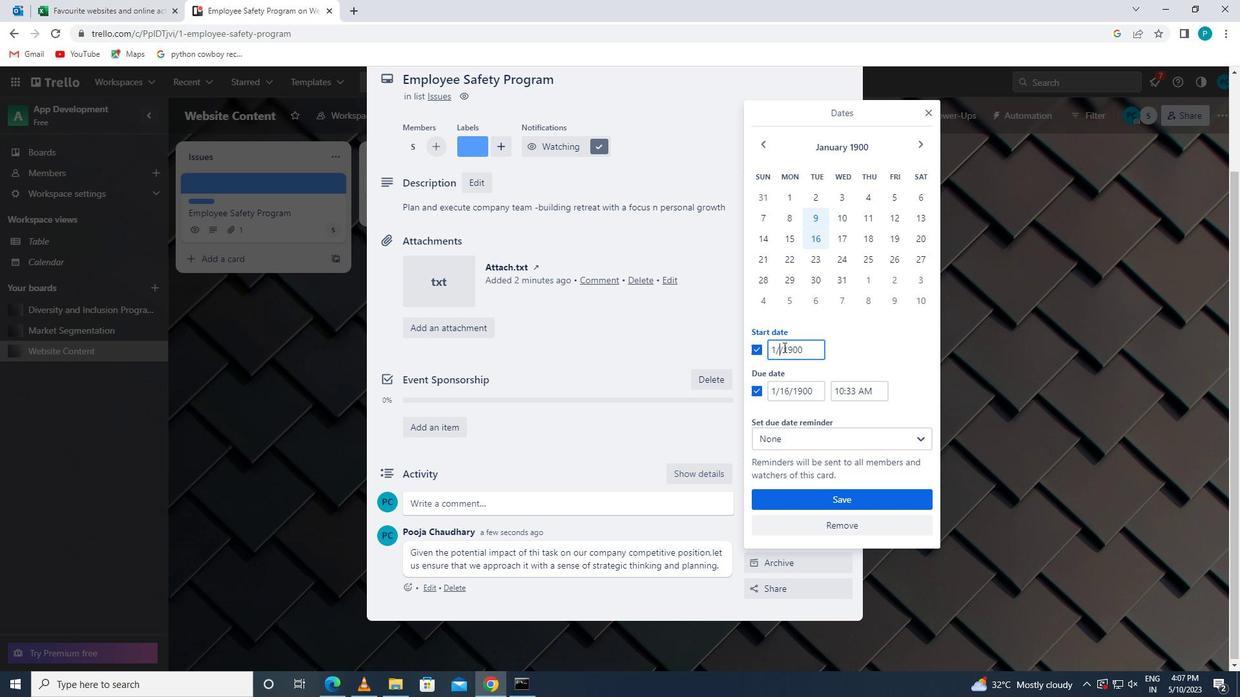 
Action: Mouse moved to (788, 389)
Screenshot: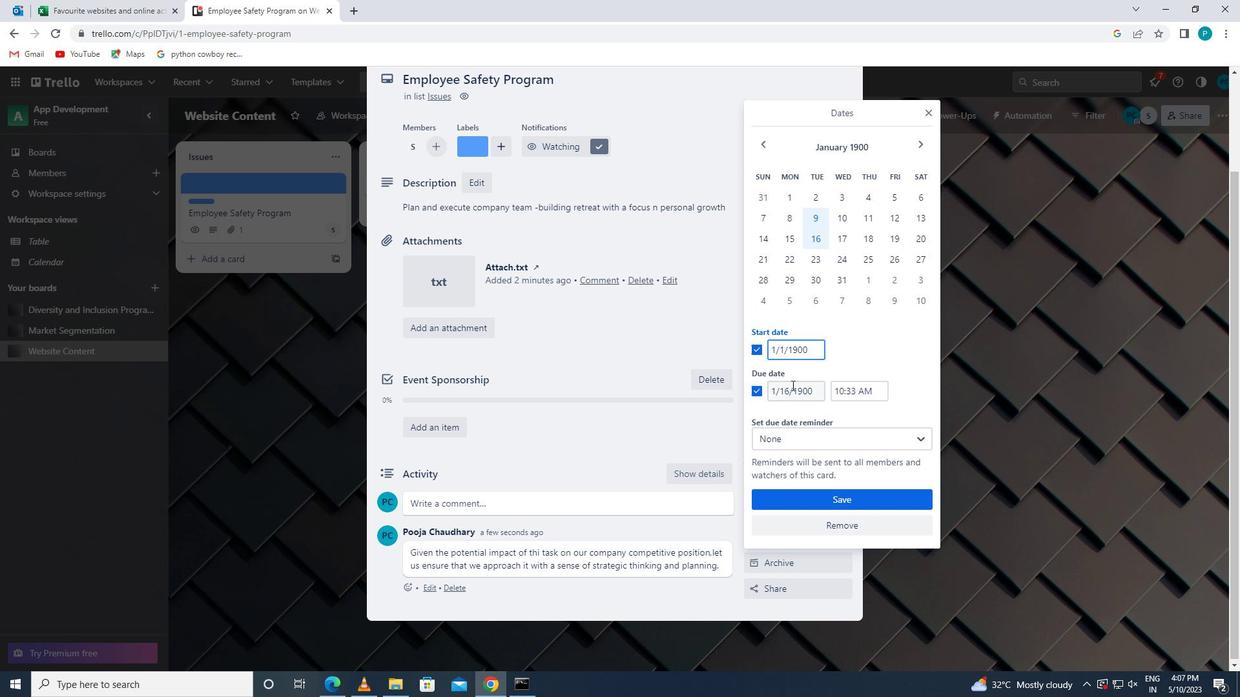 
Action: Mouse pressed left at (788, 389)
Screenshot: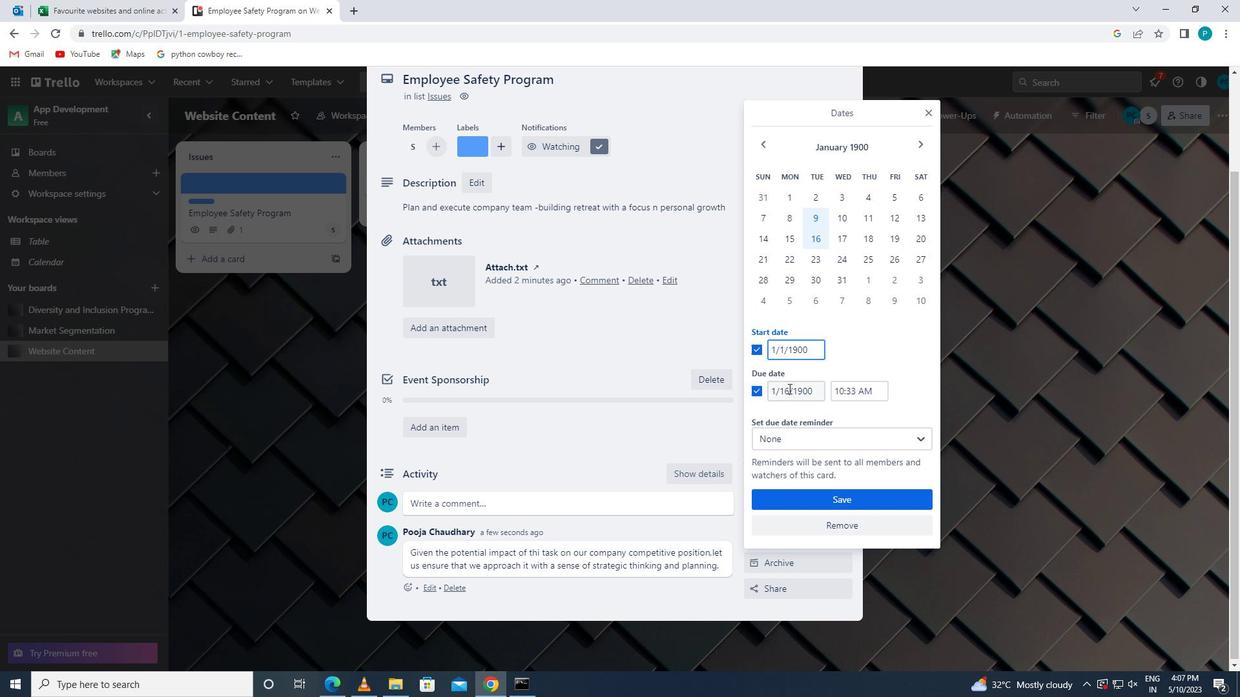 
Action: Key pressed <Key.backspace><Key.backspace>8
Screenshot: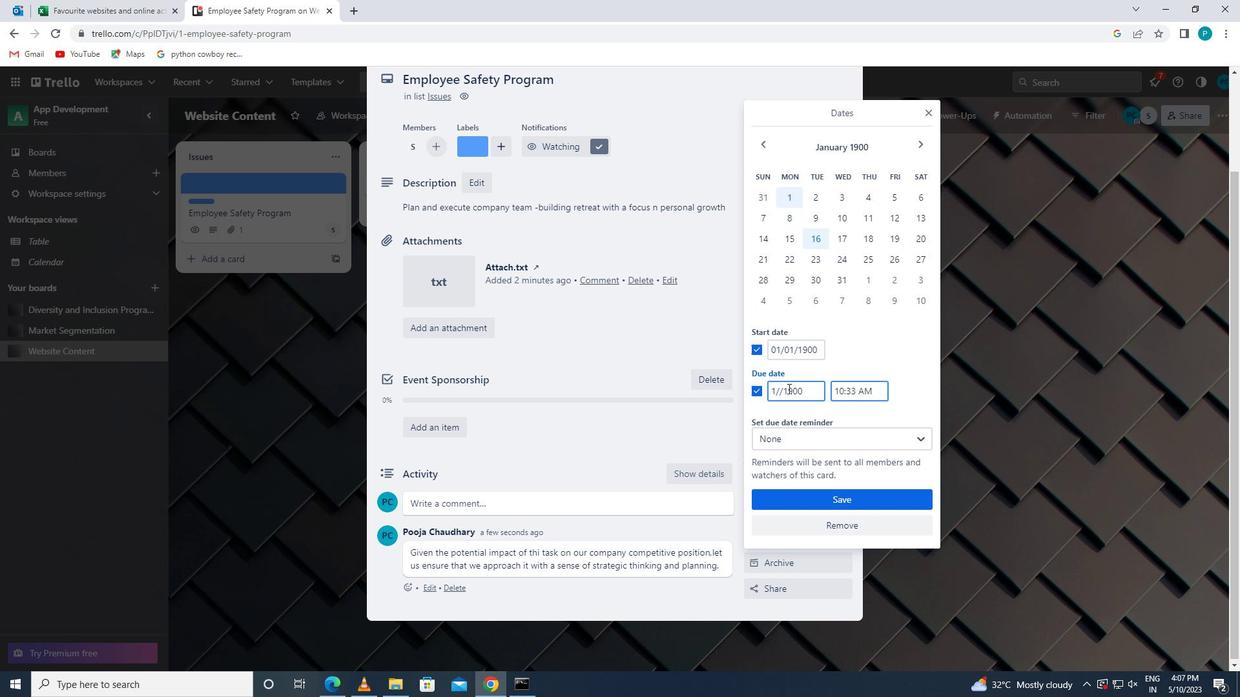 
Action: Mouse moved to (847, 495)
Screenshot: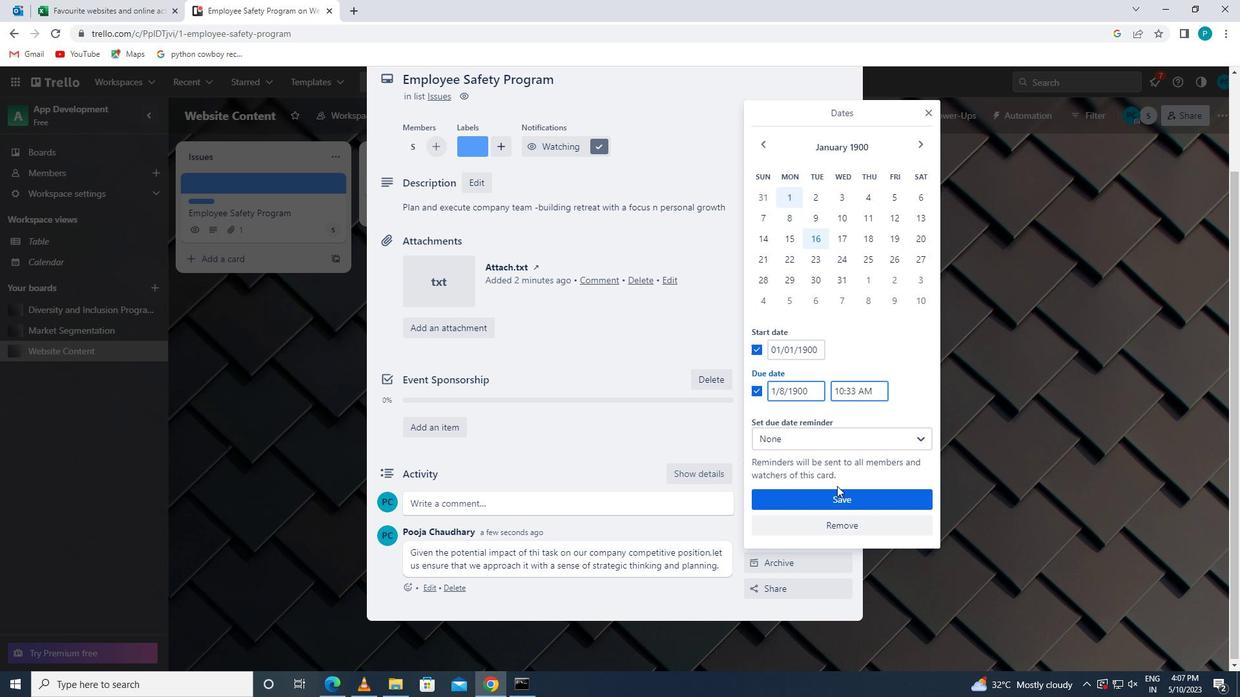 
Action: Mouse pressed left at (847, 495)
Screenshot: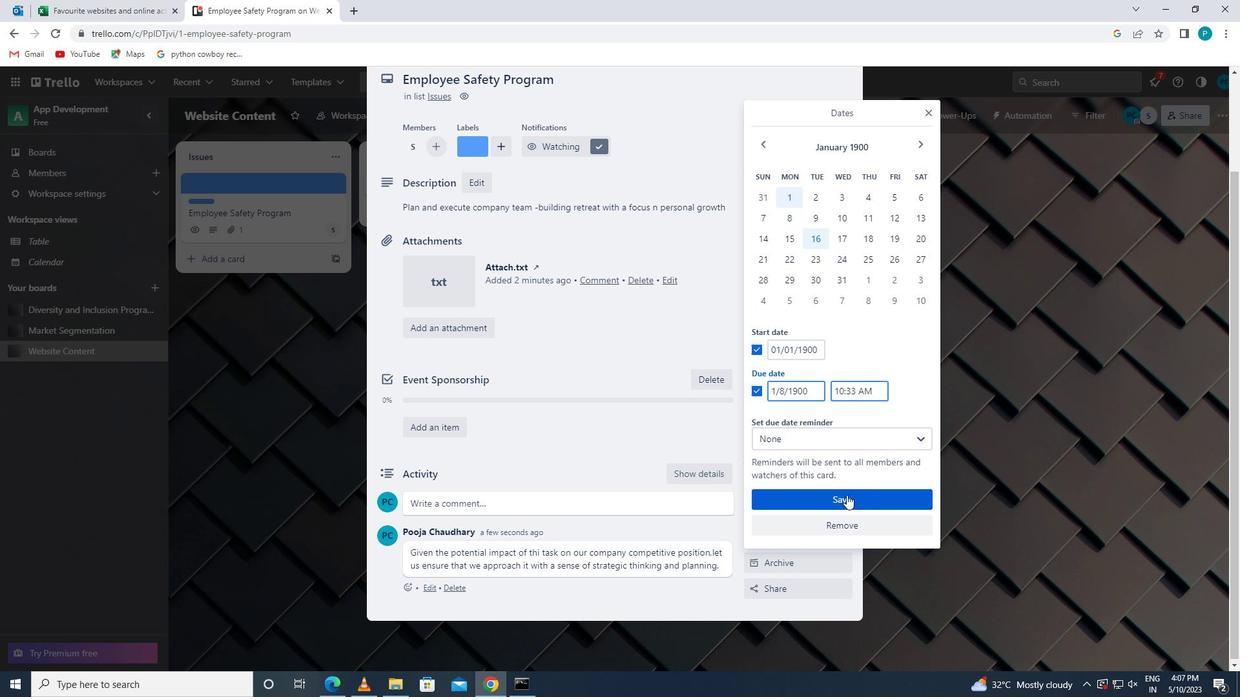 
Action: Mouse moved to (868, 485)
Screenshot: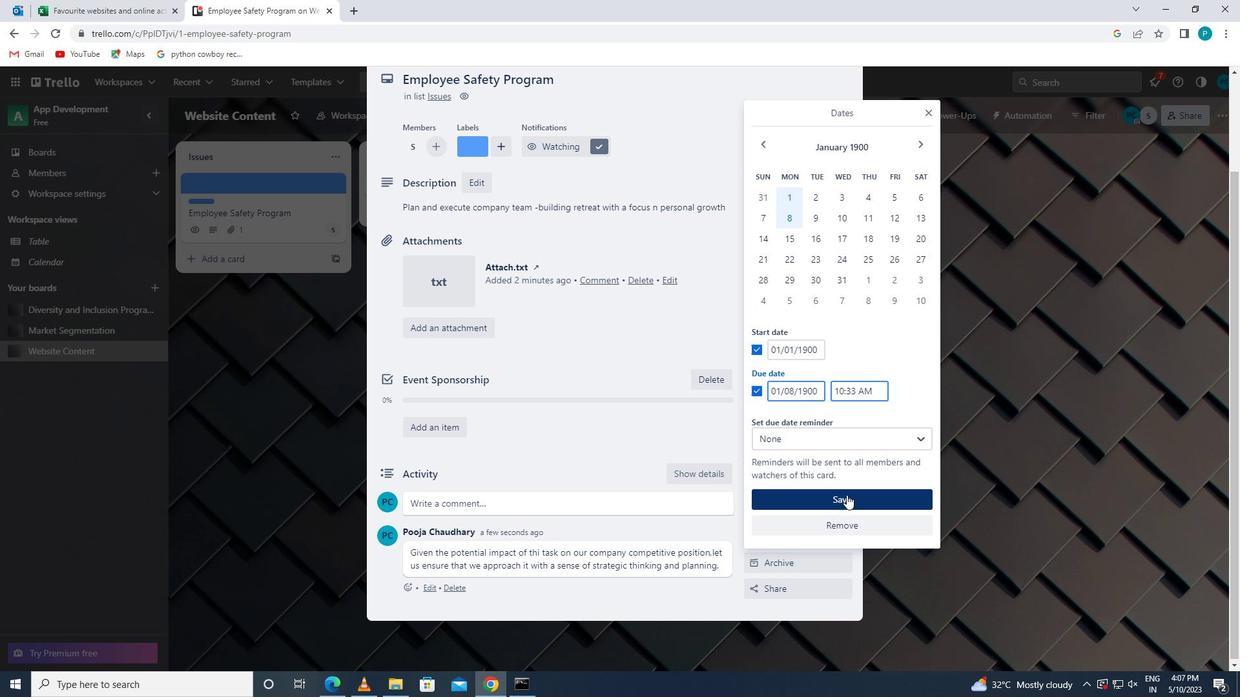 
